 Task: Look for products in the category "Toothpaste" from Burt's Bees only.
Action: Mouse moved to (860, 348)
Screenshot: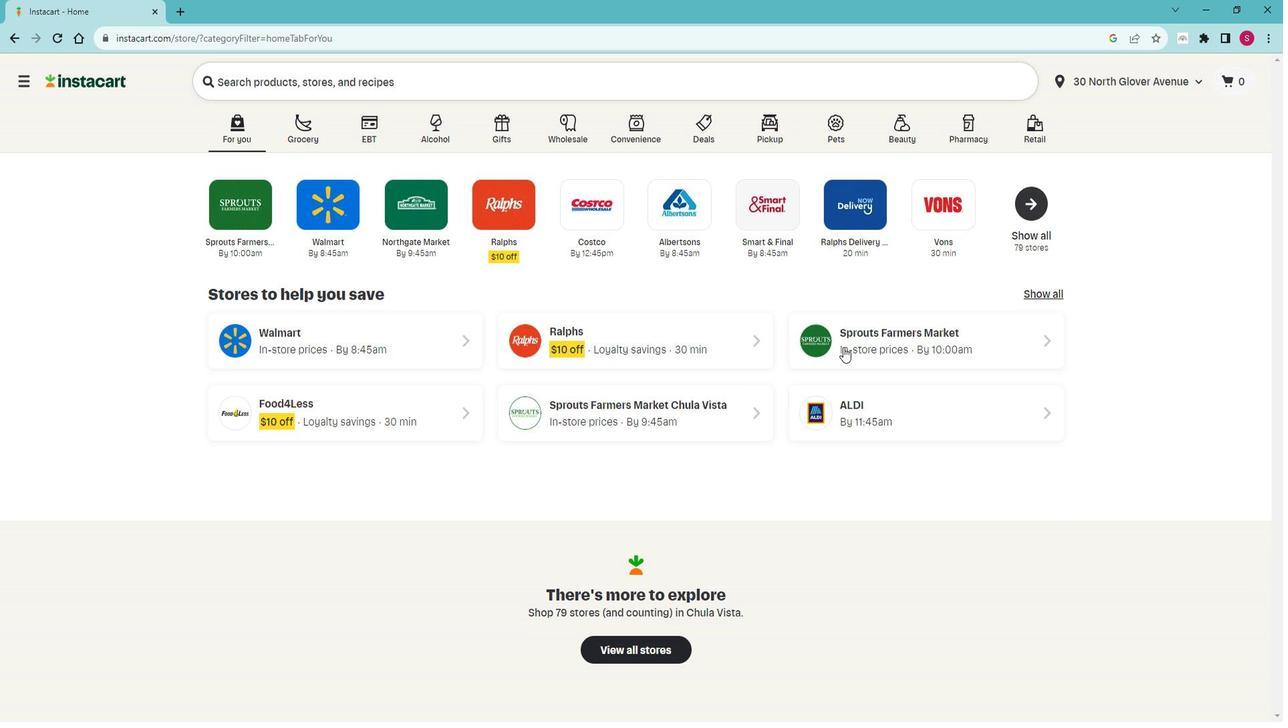 
Action: Mouse pressed left at (860, 348)
Screenshot: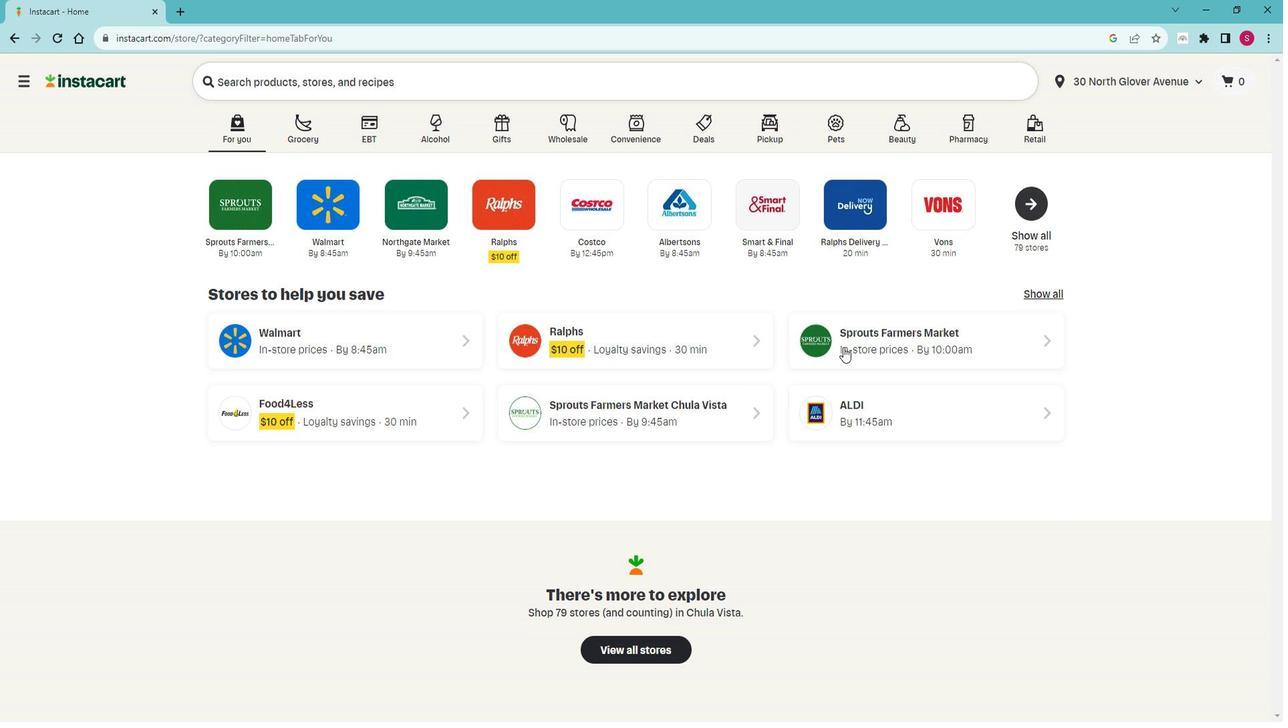 
Action: Mouse moved to (55, 510)
Screenshot: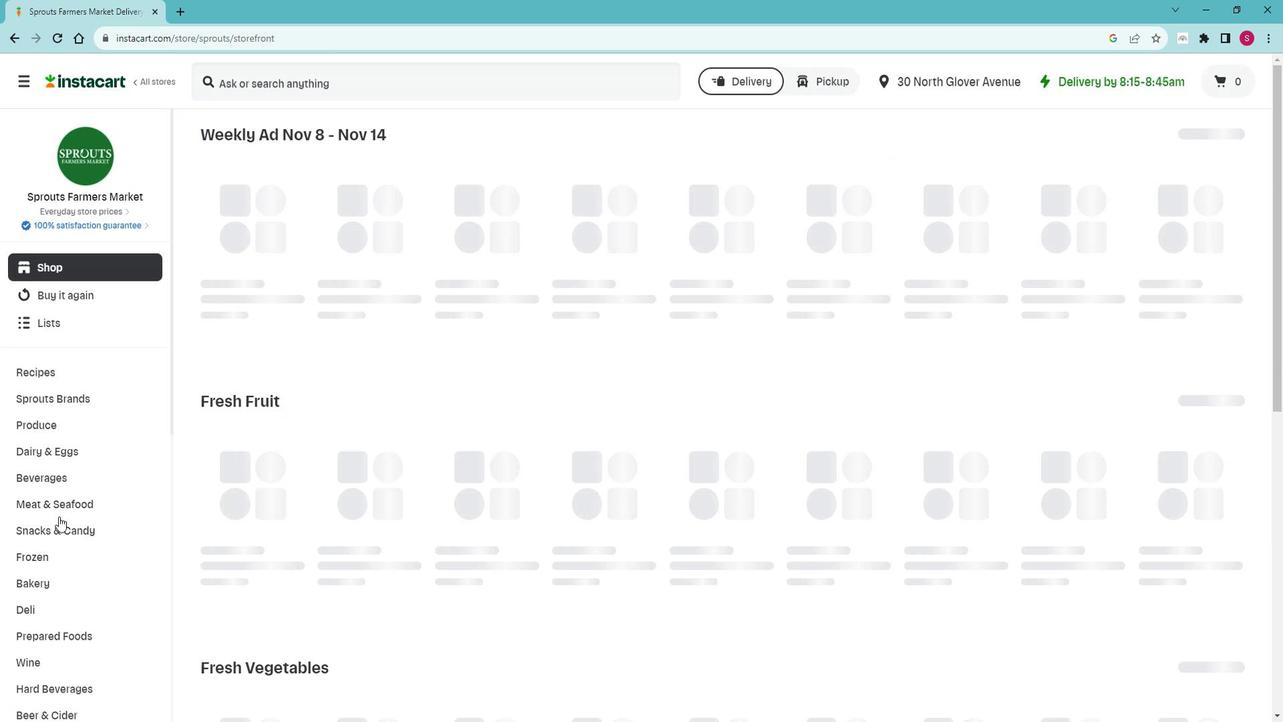 
Action: Mouse scrolled (55, 510) with delta (0, 0)
Screenshot: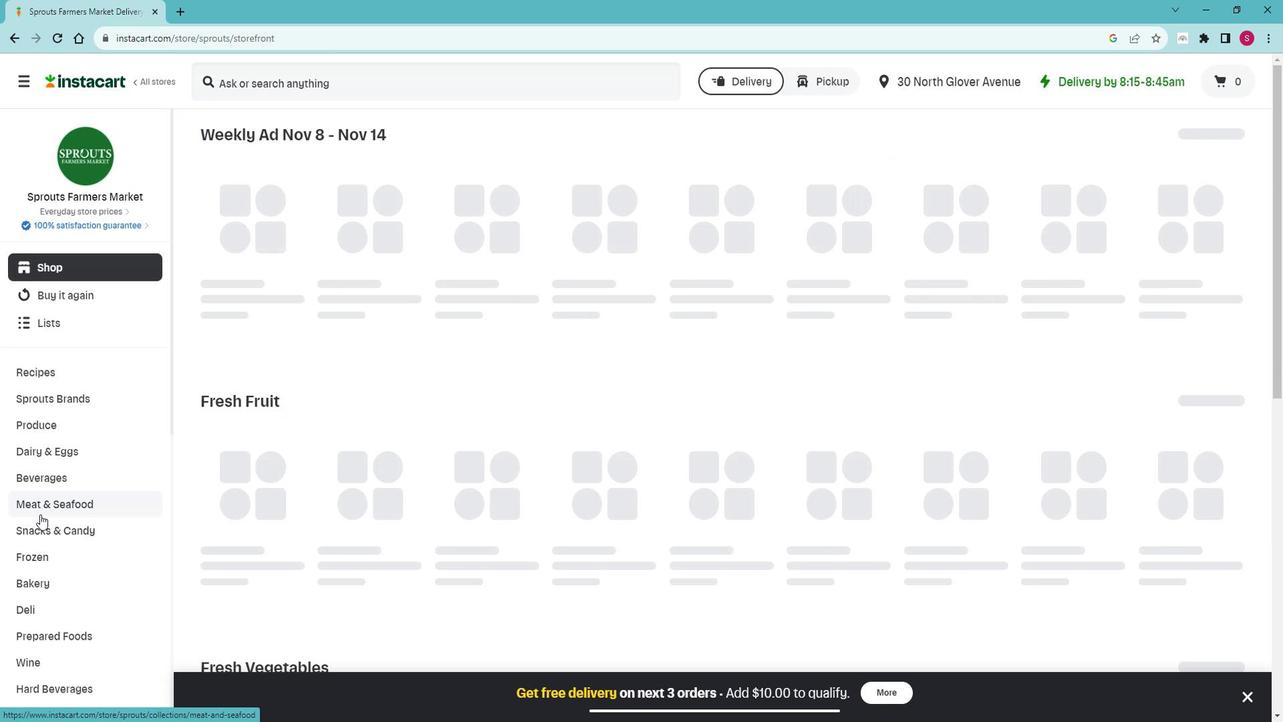 
Action: Mouse moved to (54, 510)
Screenshot: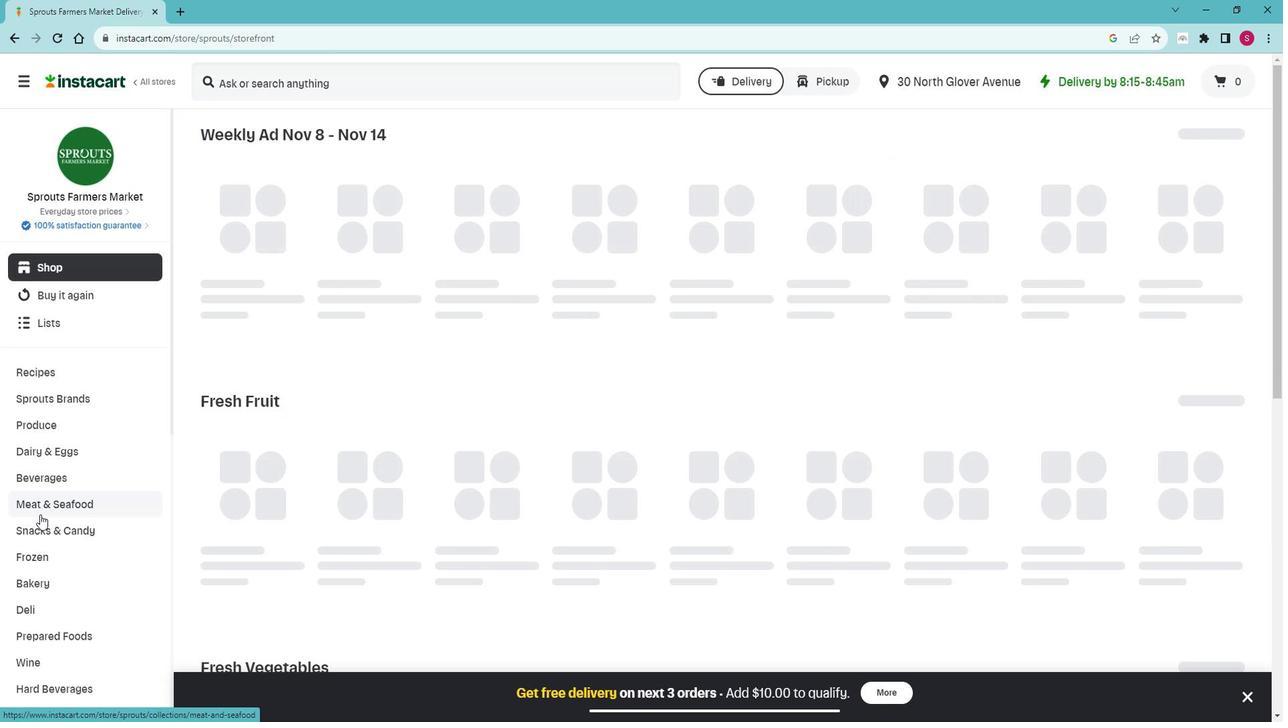 
Action: Mouse scrolled (54, 509) with delta (0, 0)
Screenshot: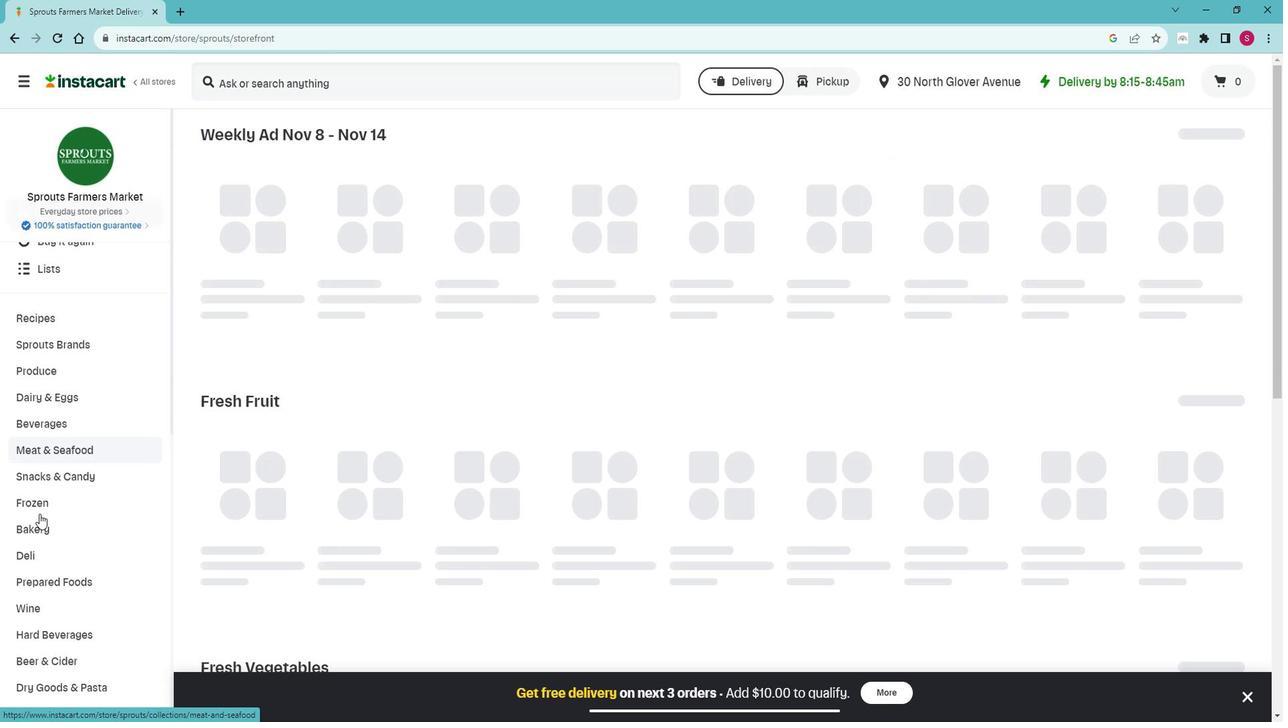 
Action: Mouse moved to (56, 508)
Screenshot: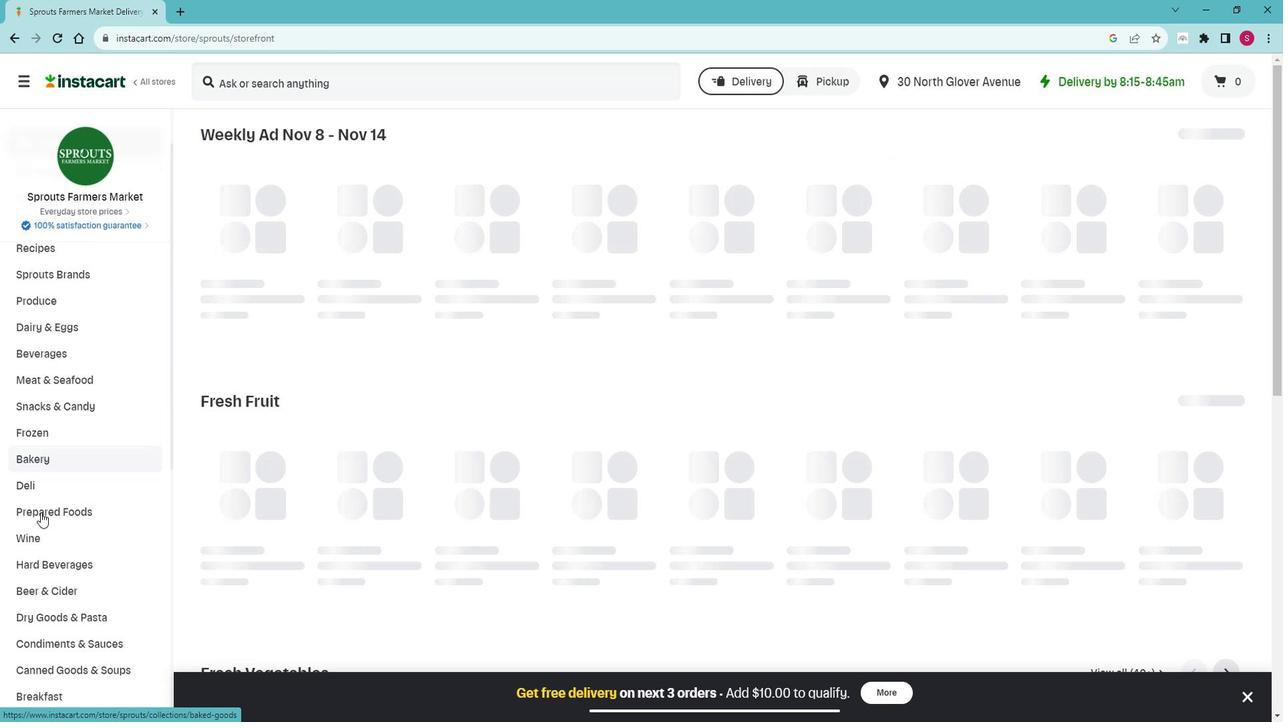 
Action: Mouse scrolled (56, 507) with delta (0, 0)
Screenshot: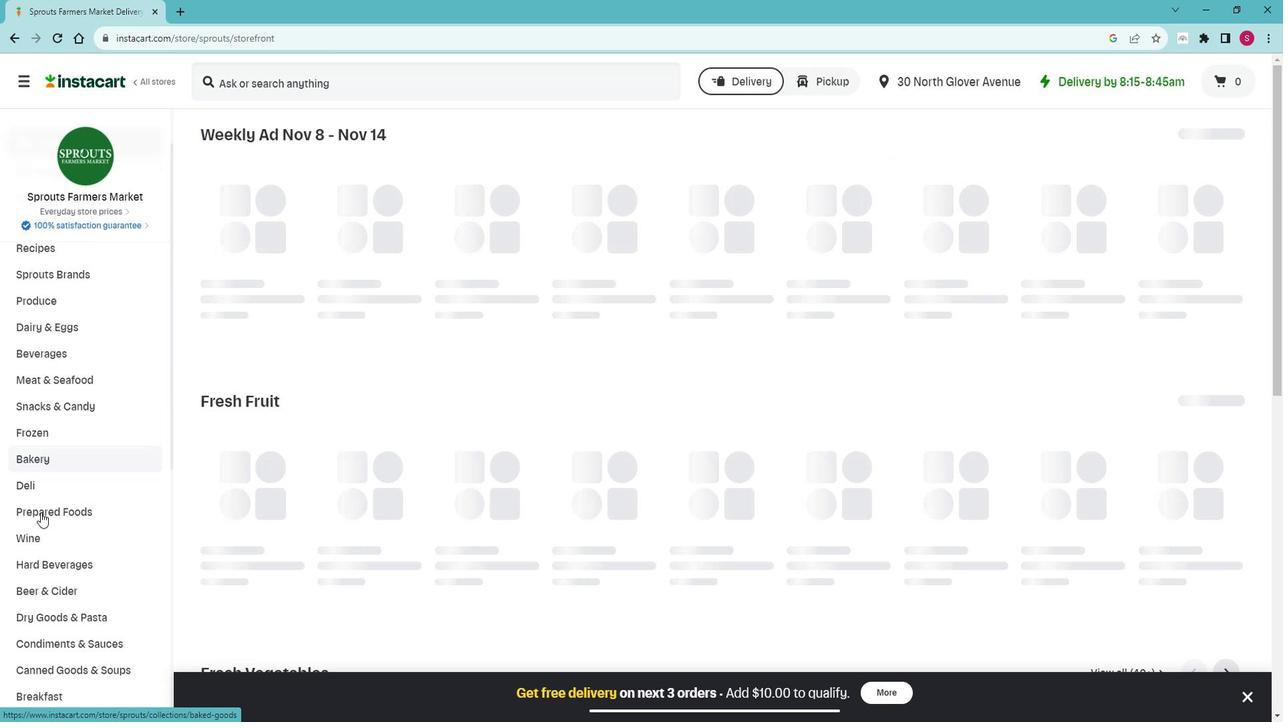 
Action: Mouse moved to (58, 507)
Screenshot: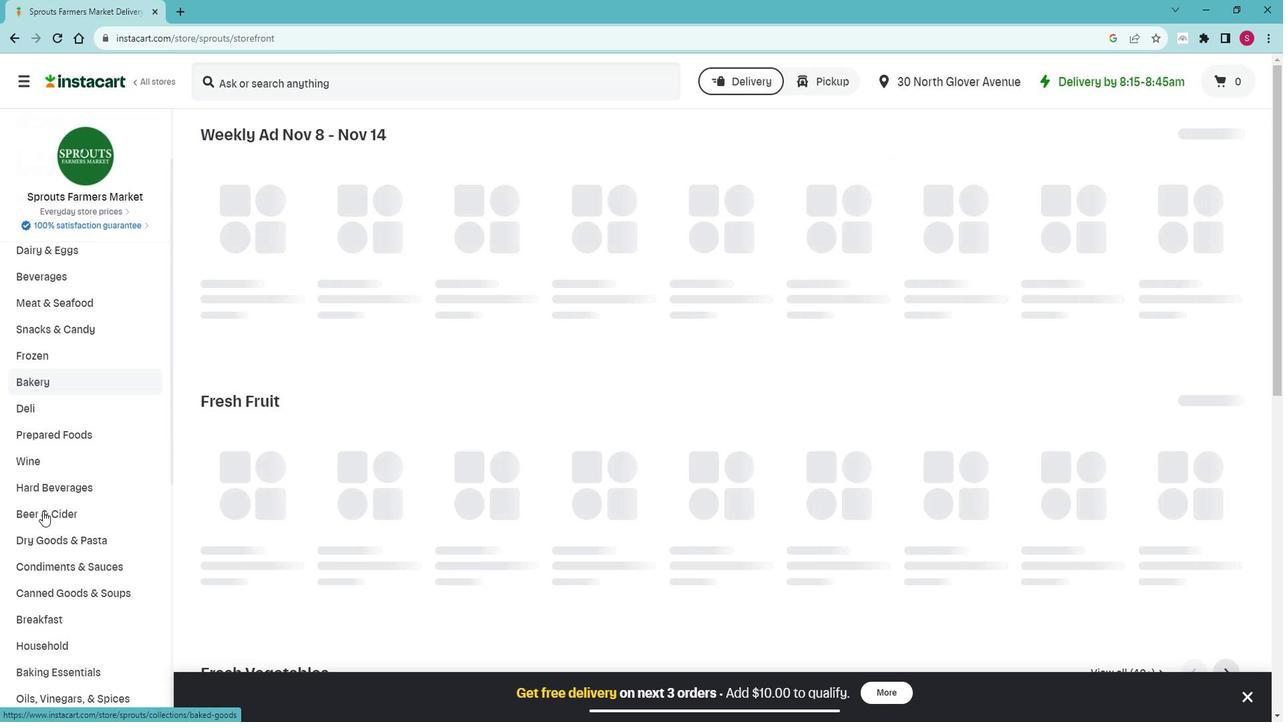 
Action: Mouse scrolled (58, 506) with delta (0, 0)
Screenshot: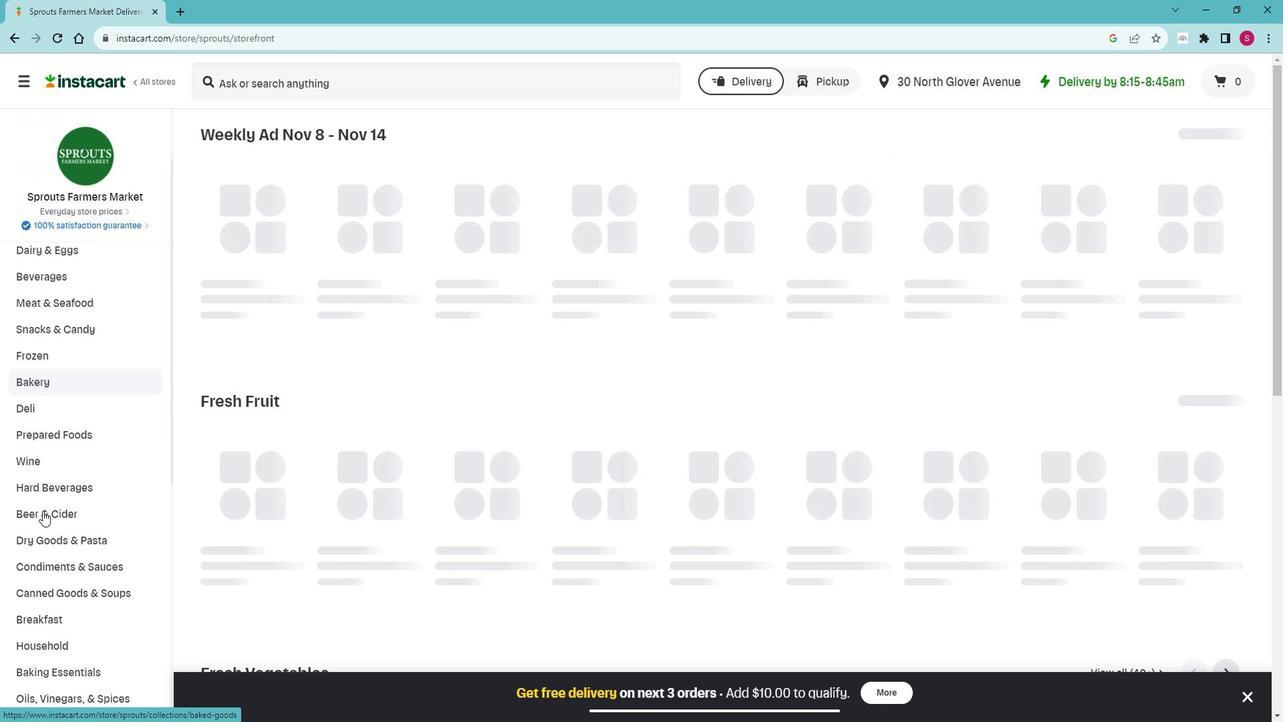 
Action: Mouse moved to (60, 506)
Screenshot: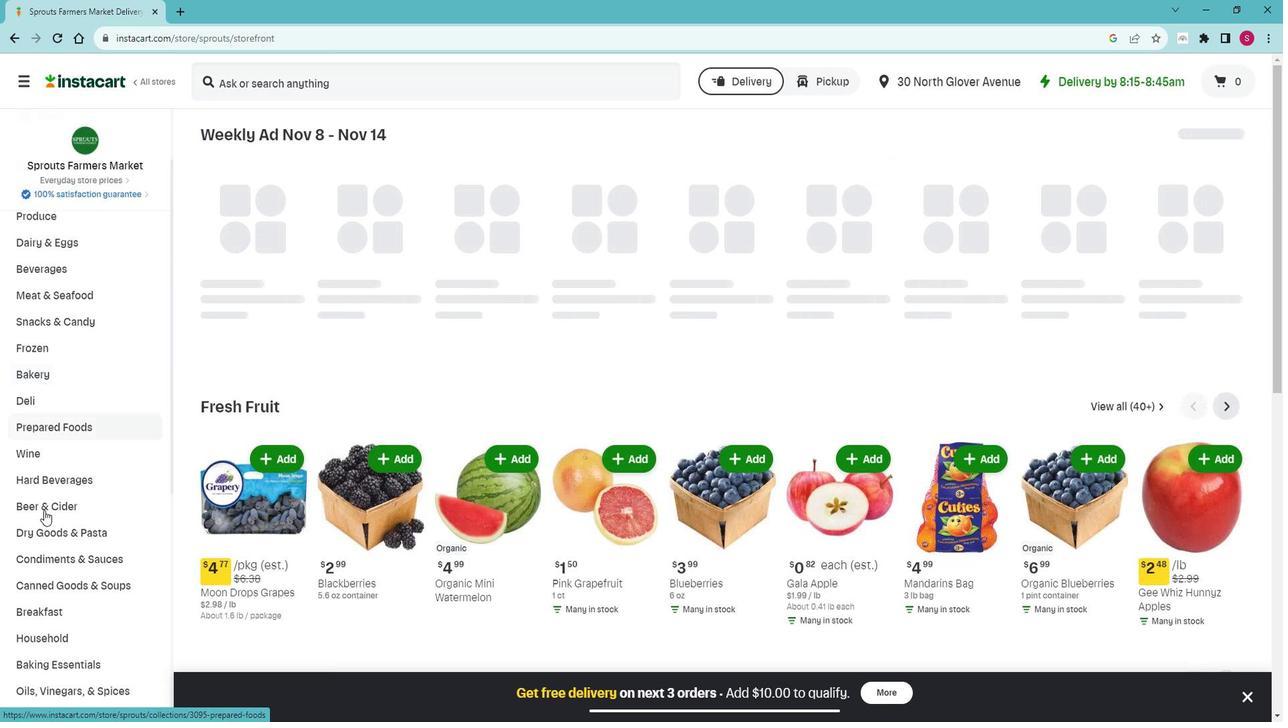 
Action: Mouse scrolled (60, 505) with delta (0, 0)
Screenshot: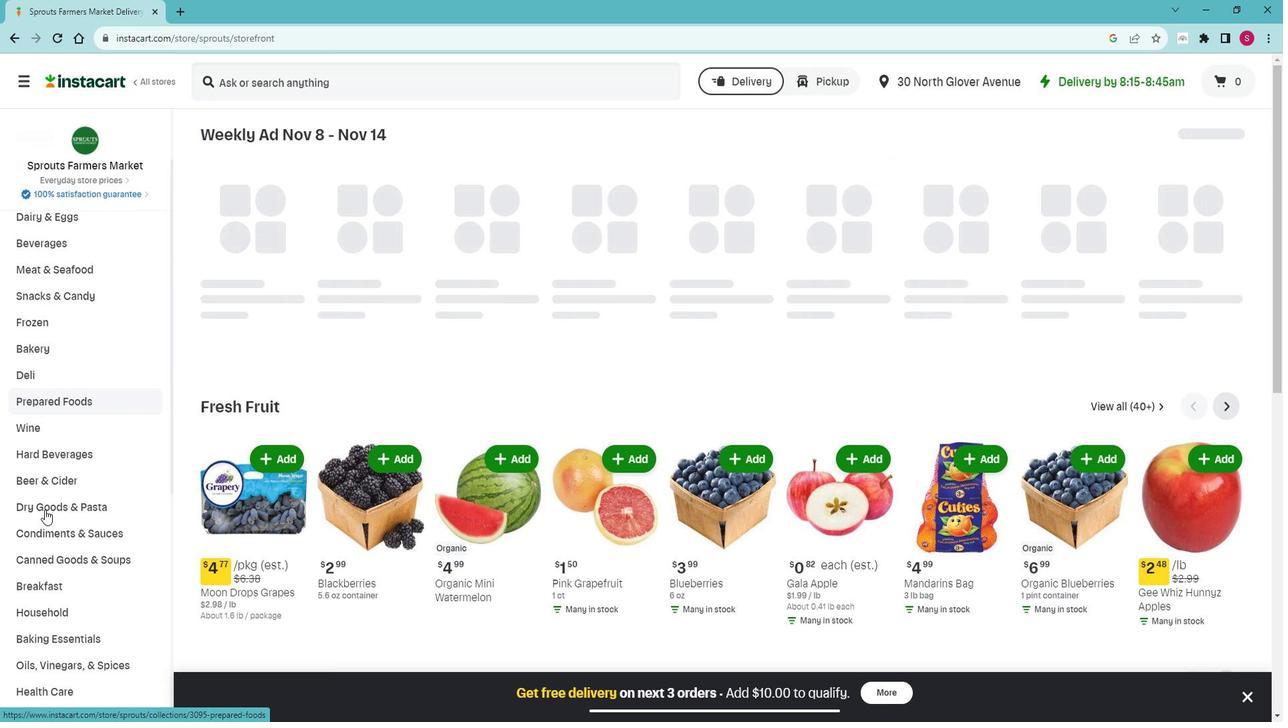 
Action: Mouse moved to (61, 506)
Screenshot: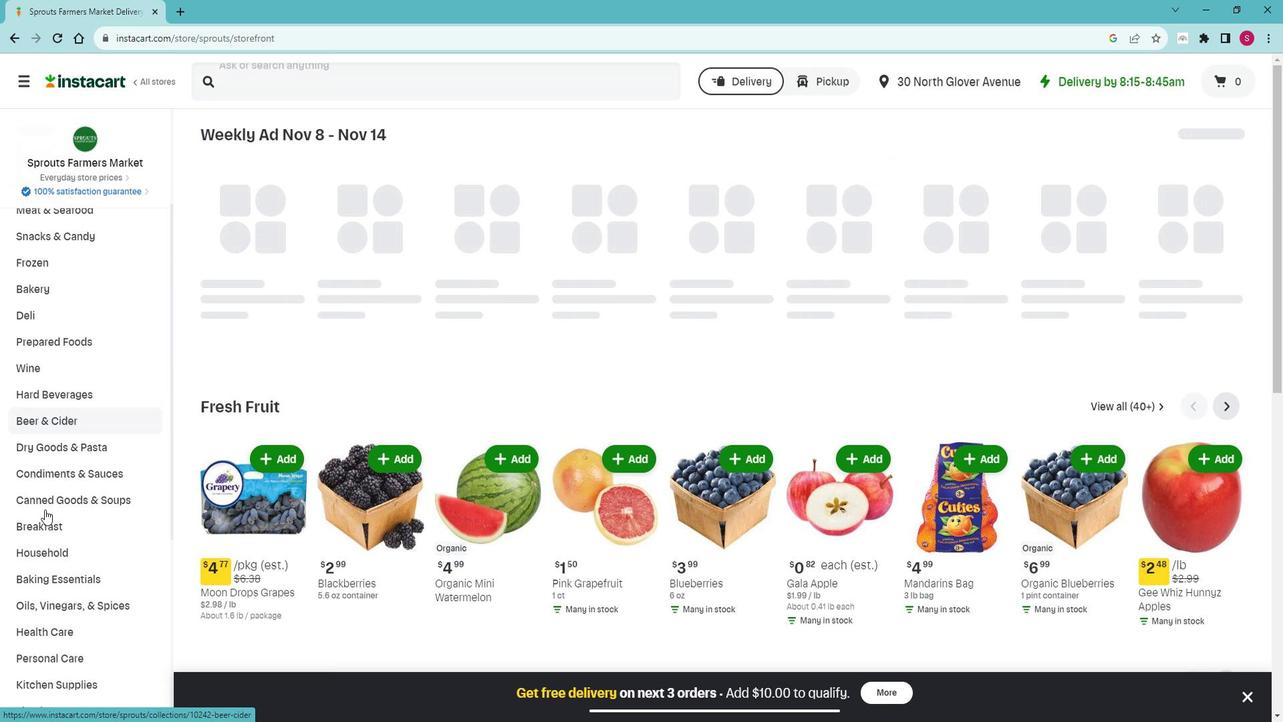 
Action: Mouse scrolled (61, 505) with delta (0, 0)
Screenshot: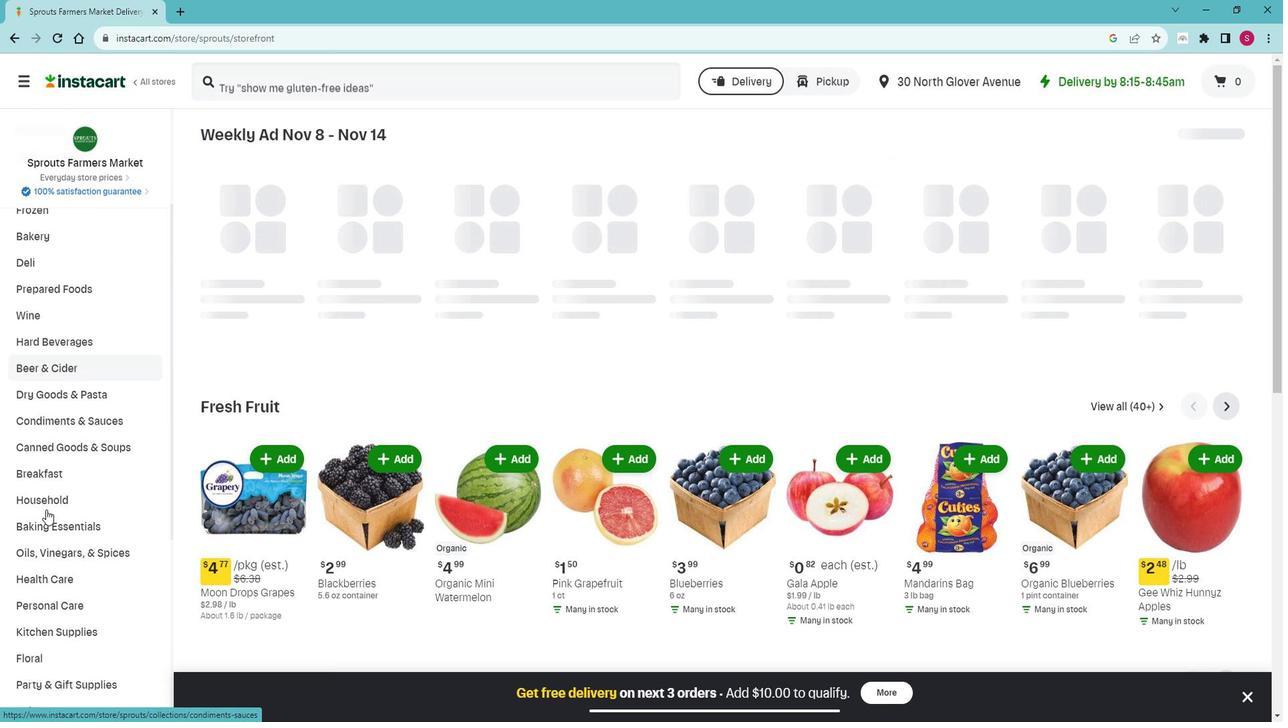 
Action: Mouse moved to (74, 530)
Screenshot: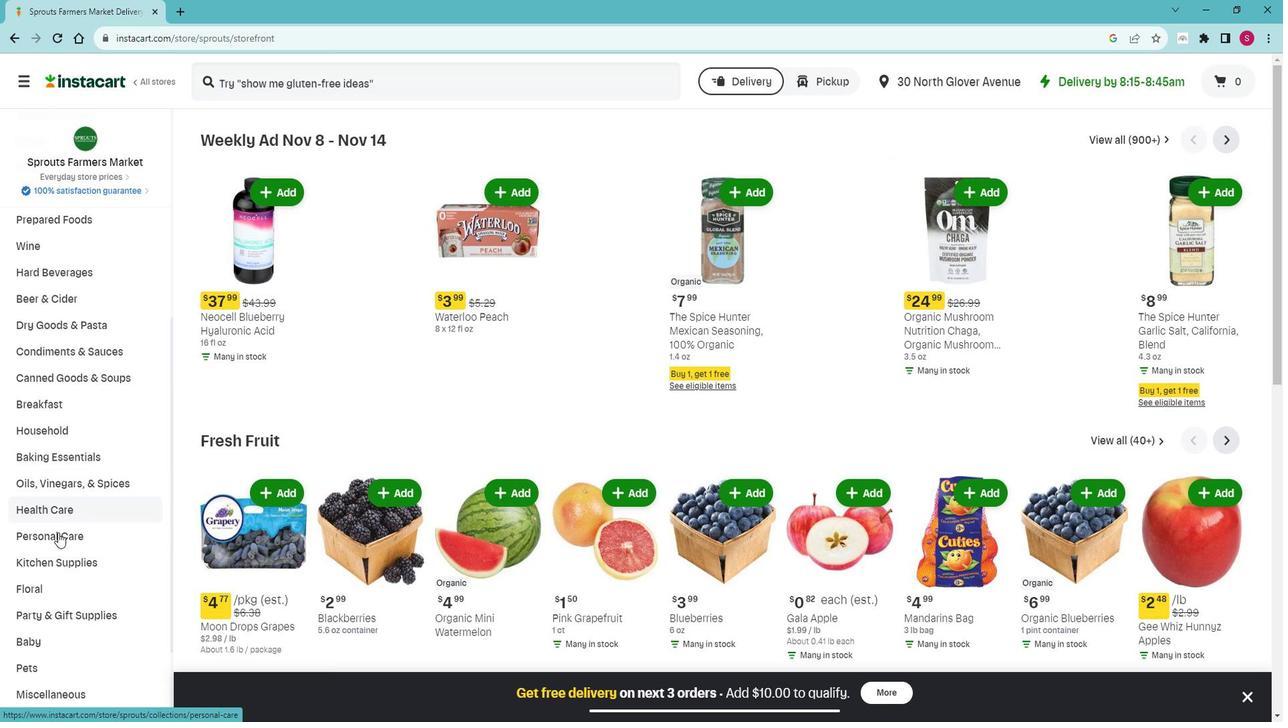 
Action: Mouse pressed left at (74, 530)
Screenshot: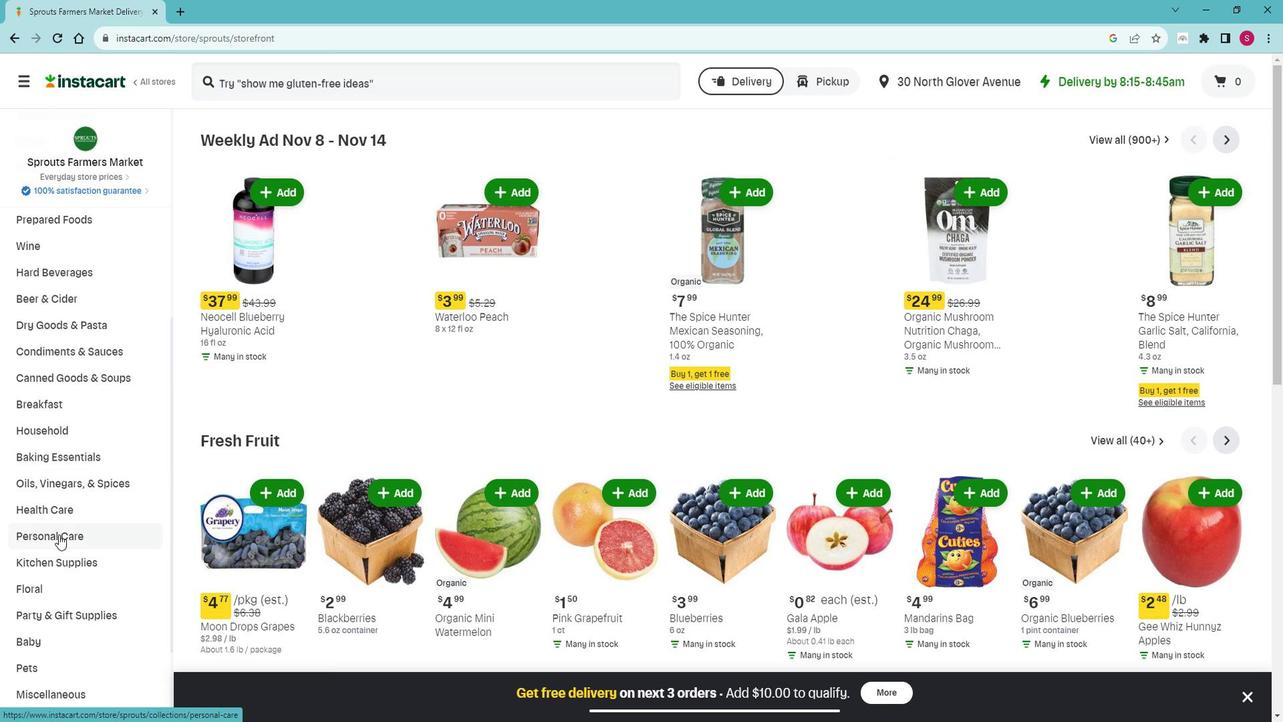 
Action: Mouse moved to (78, 575)
Screenshot: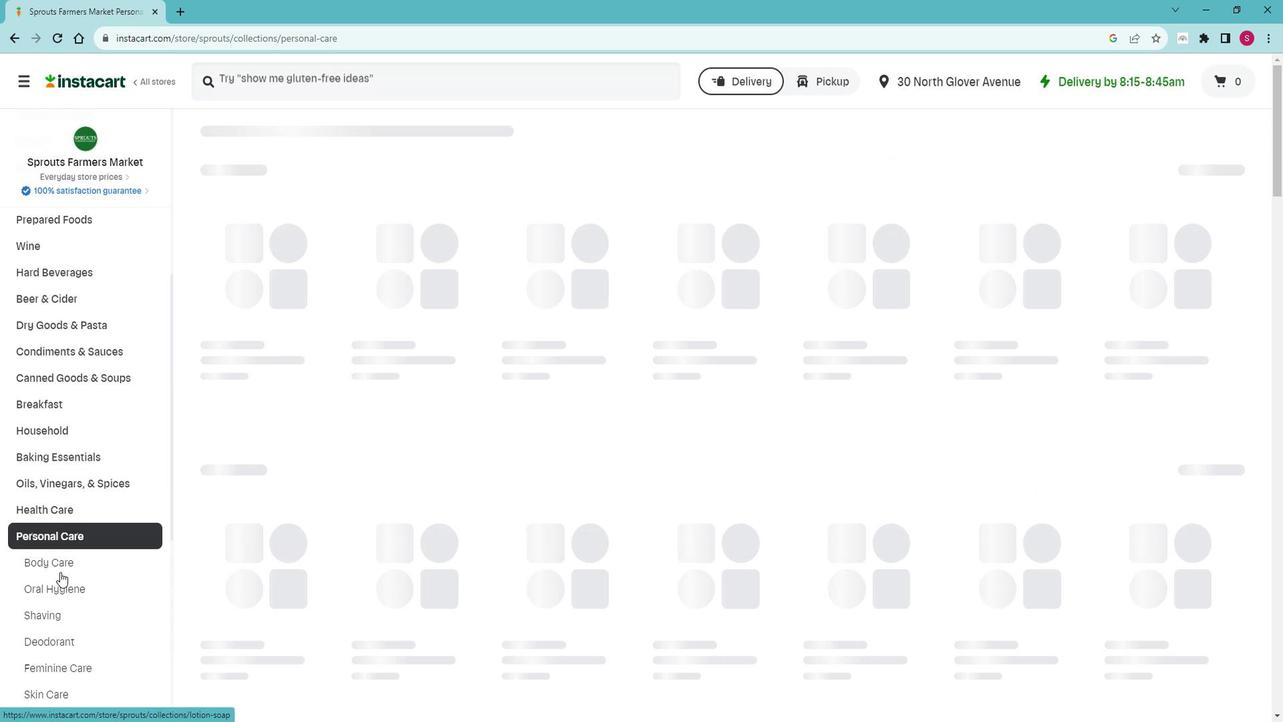 
Action: Mouse pressed left at (78, 575)
Screenshot: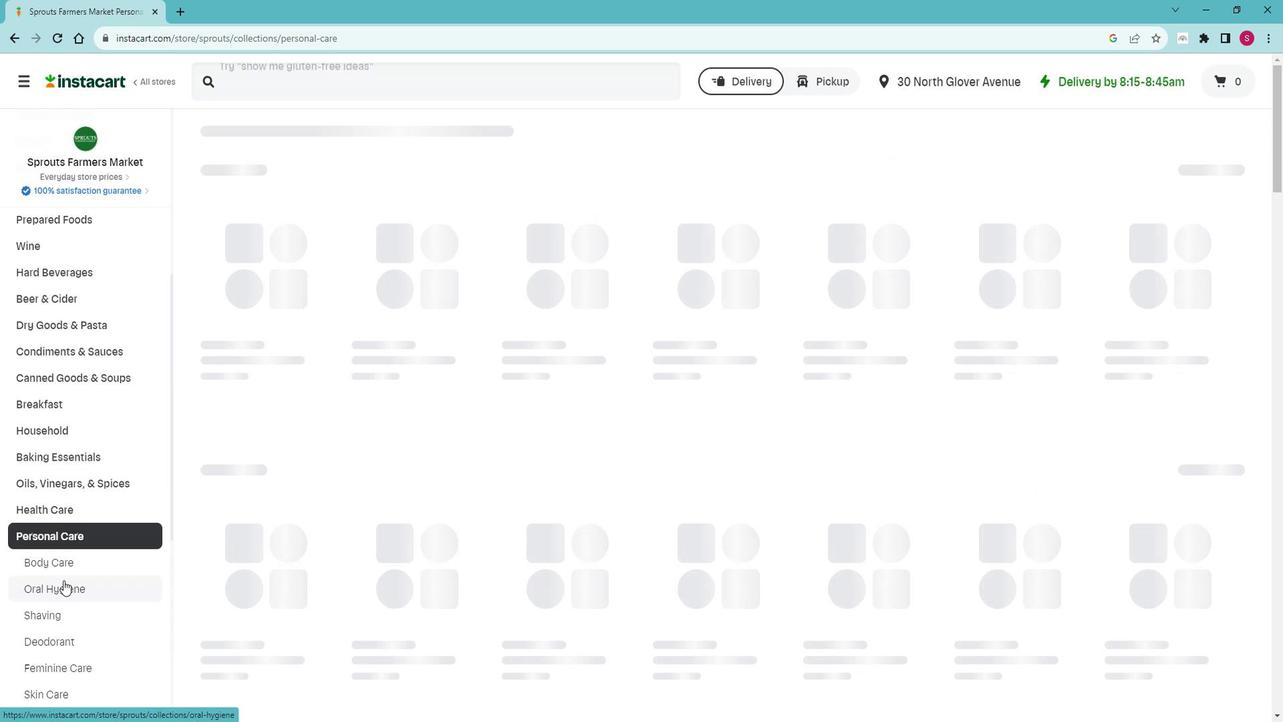 
Action: Mouse moved to (388, 199)
Screenshot: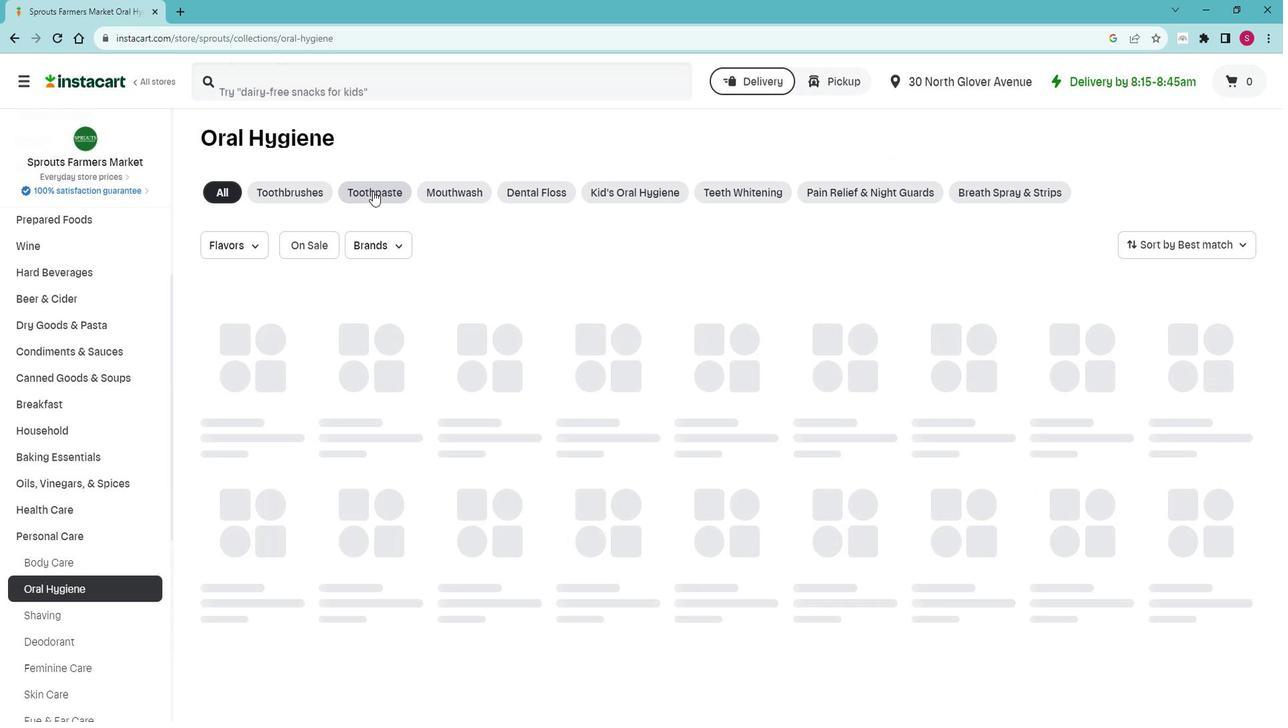 
Action: Mouse pressed left at (388, 199)
Screenshot: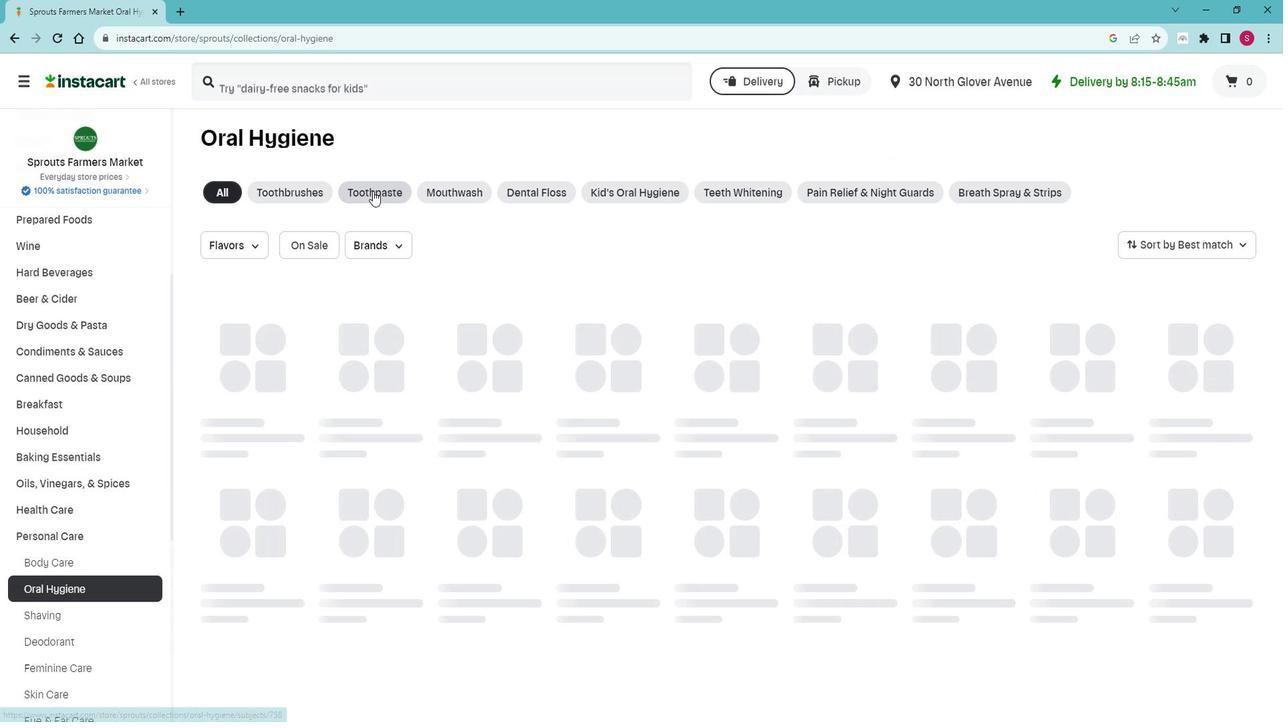 
Action: Mouse moved to (412, 246)
Screenshot: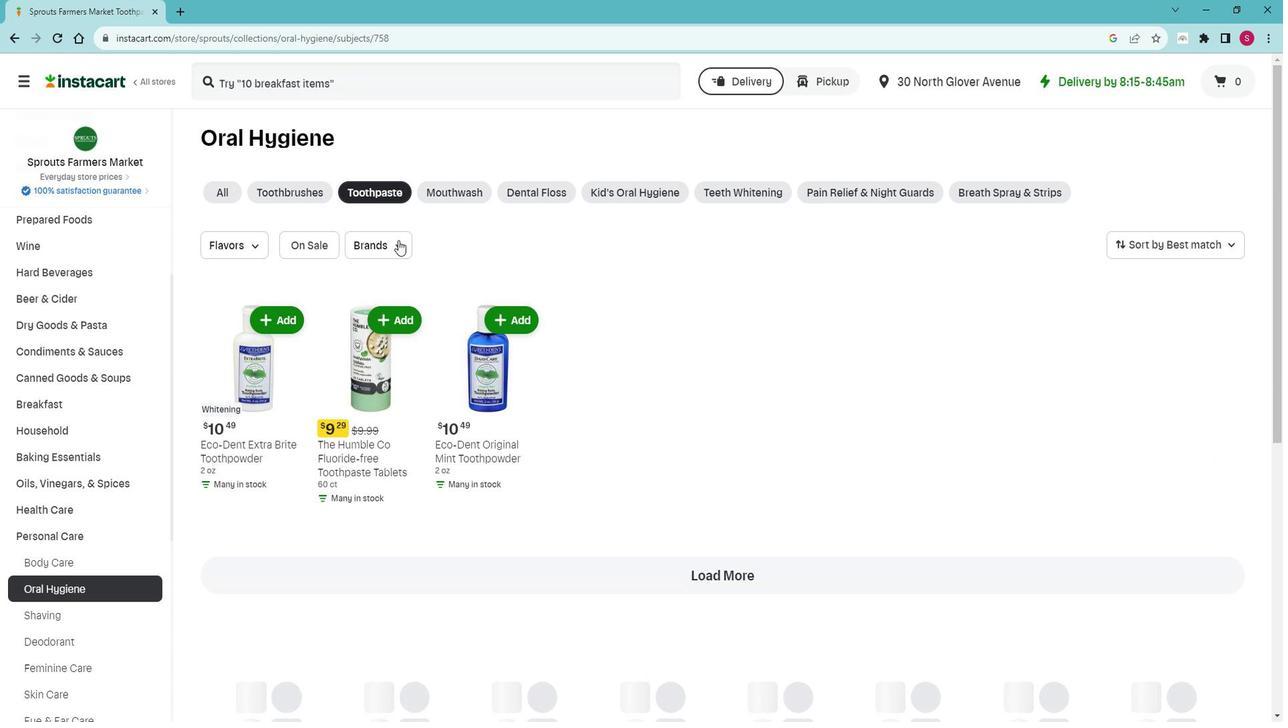 
Action: Mouse pressed left at (412, 246)
Screenshot: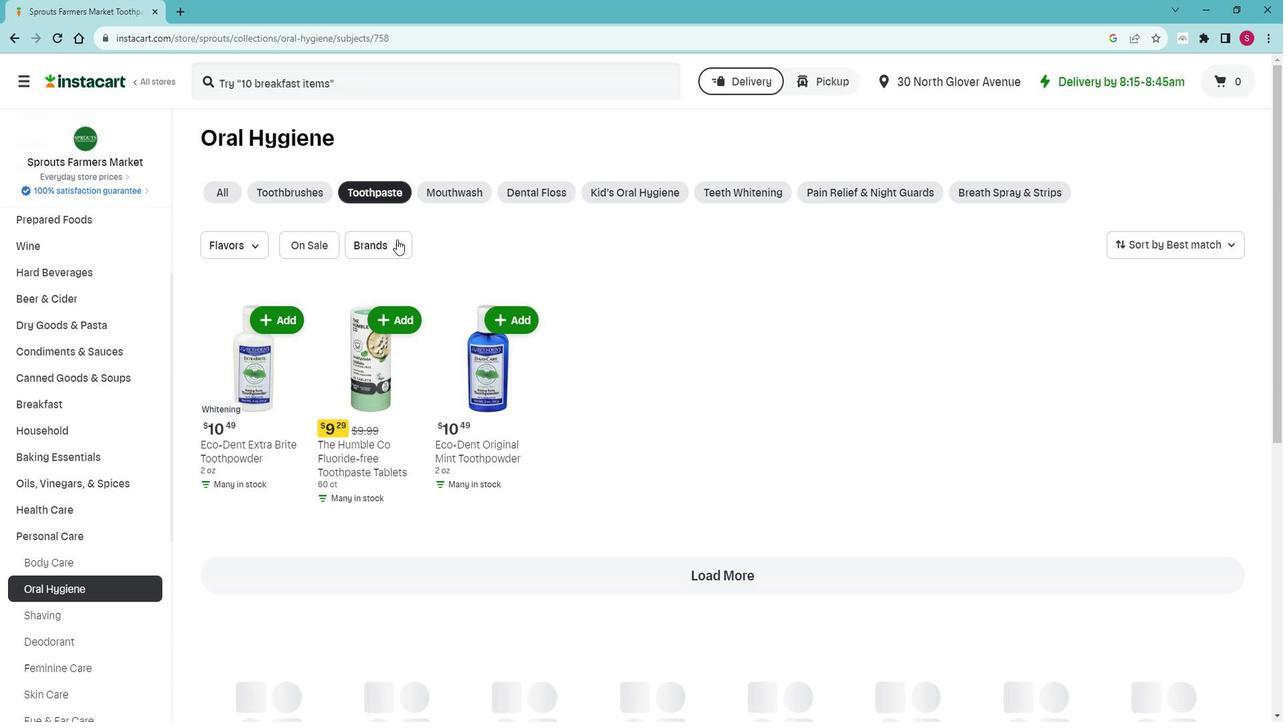 
Action: Mouse moved to (433, 324)
Screenshot: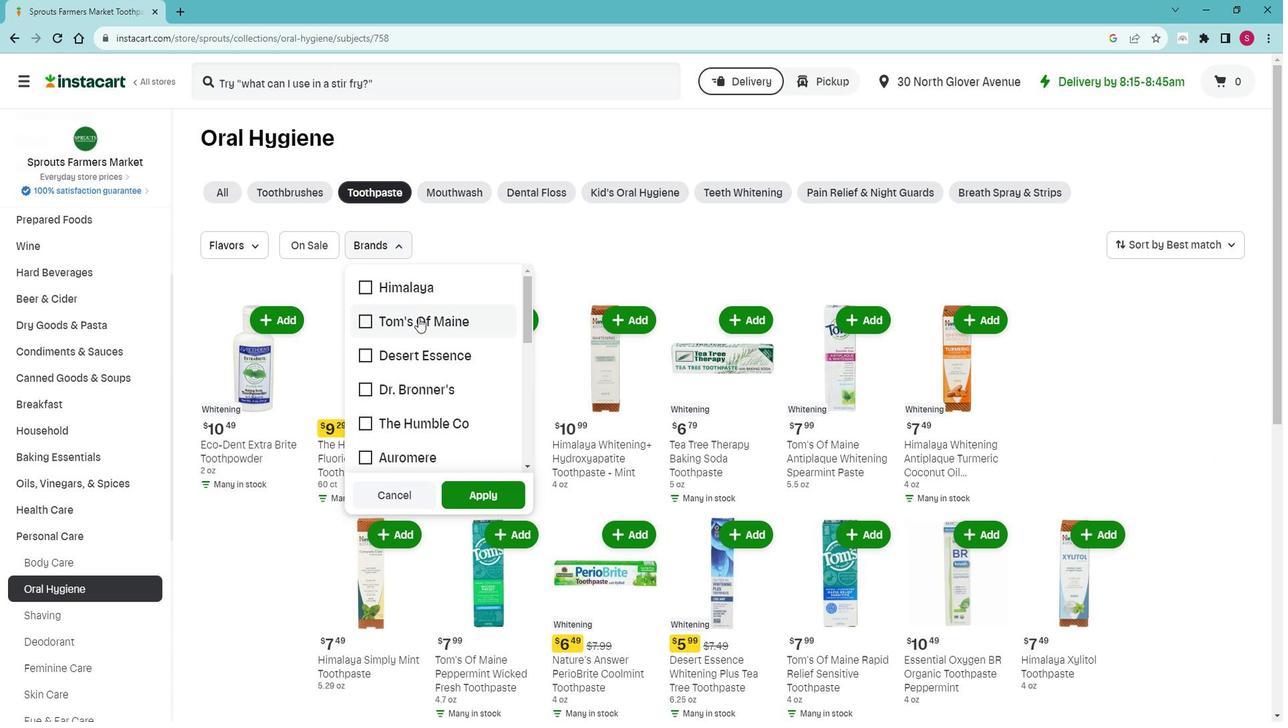 
Action: Mouse scrolled (433, 324) with delta (0, 0)
Screenshot: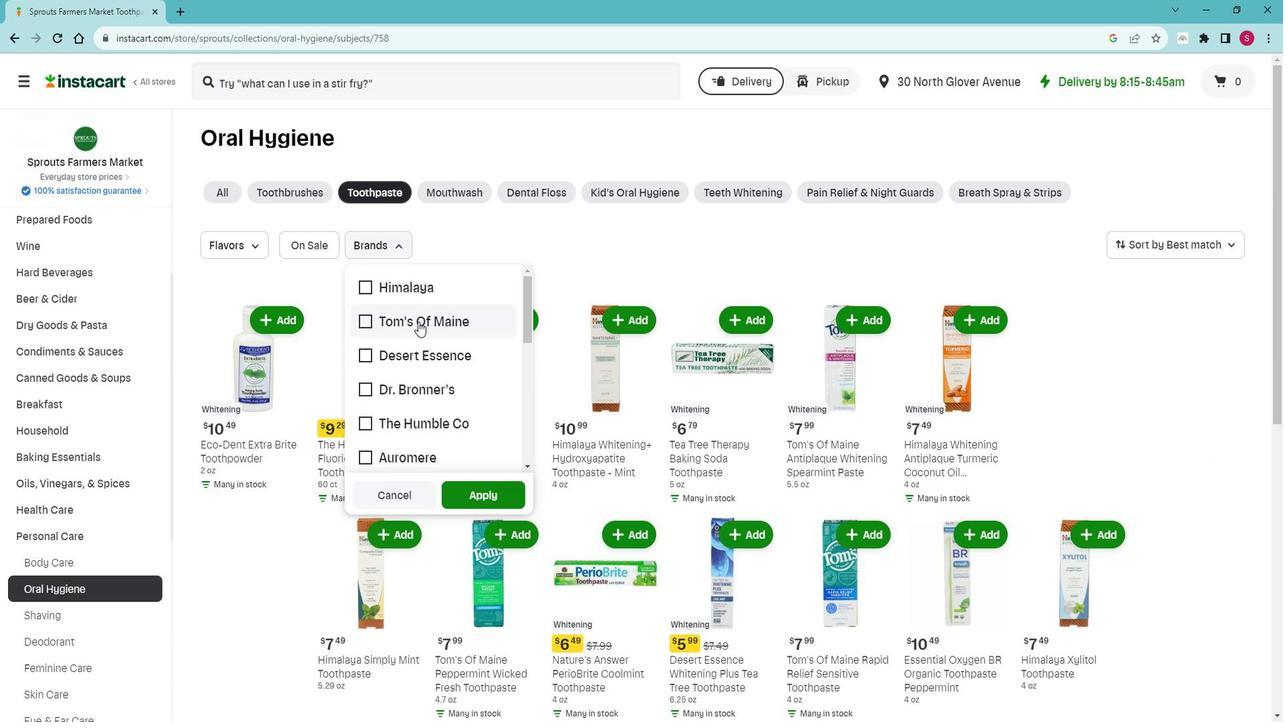 
Action: Mouse scrolled (433, 324) with delta (0, 0)
Screenshot: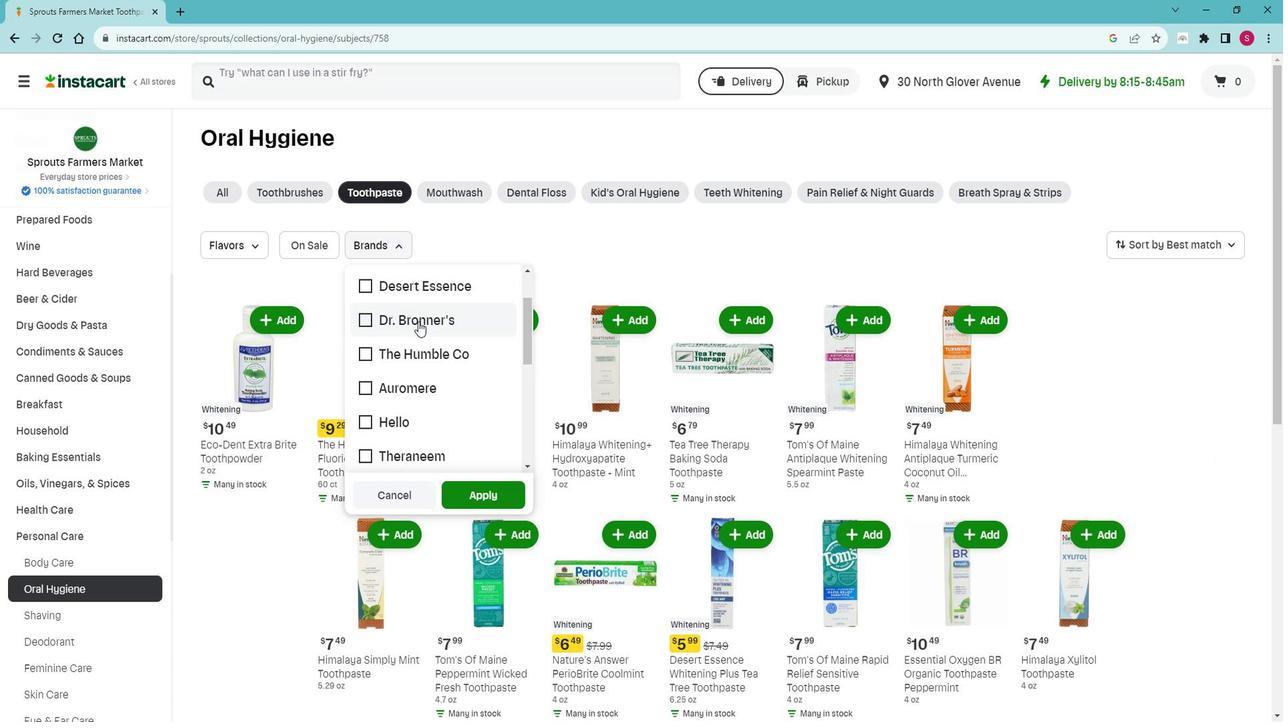 
Action: Mouse scrolled (433, 324) with delta (0, 0)
Screenshot: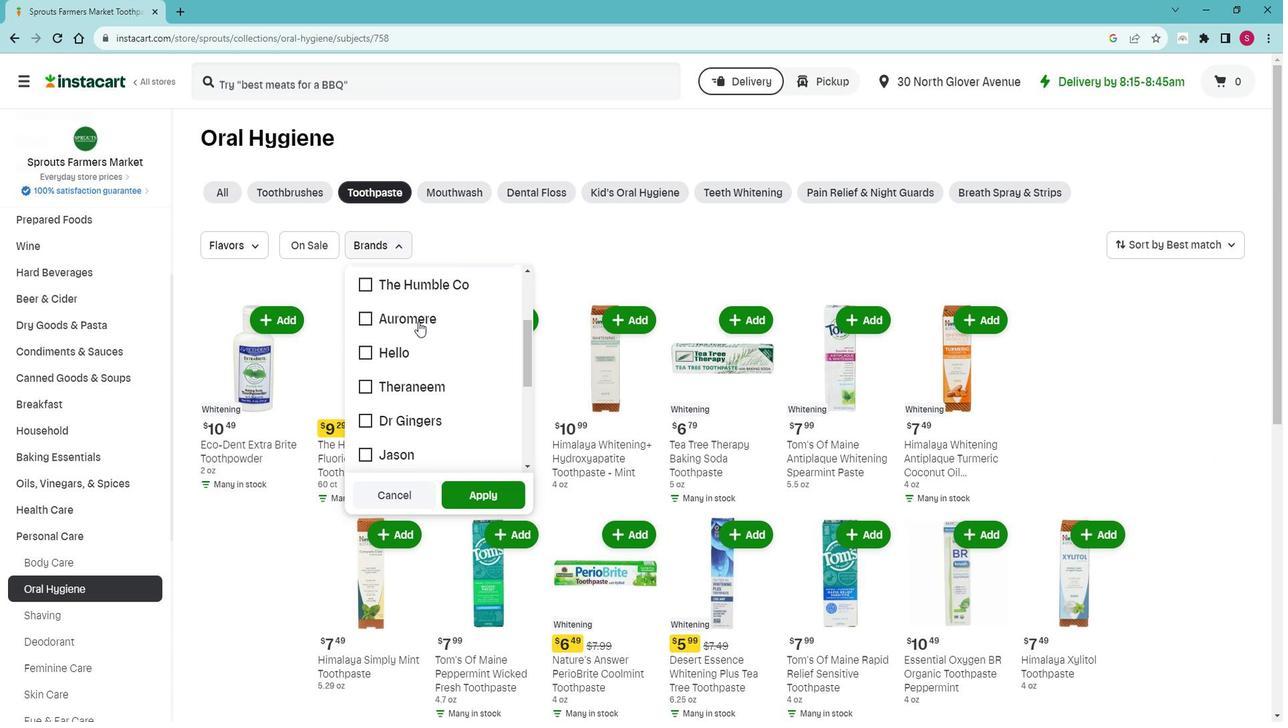 
Action: Mouse scrolled (433, 324) with delta (0, 0)
Screenshot: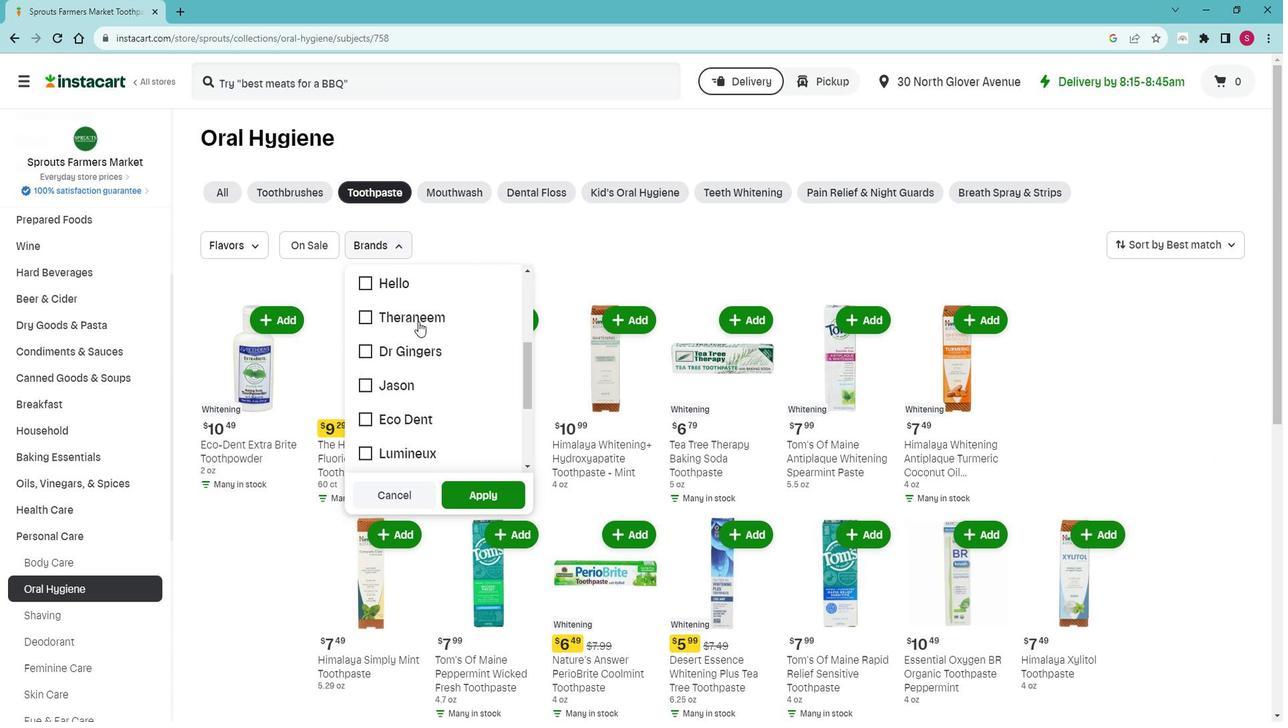 
Action: Mouse scrolled (433, 324) with delta (0, 0)
Screenshot: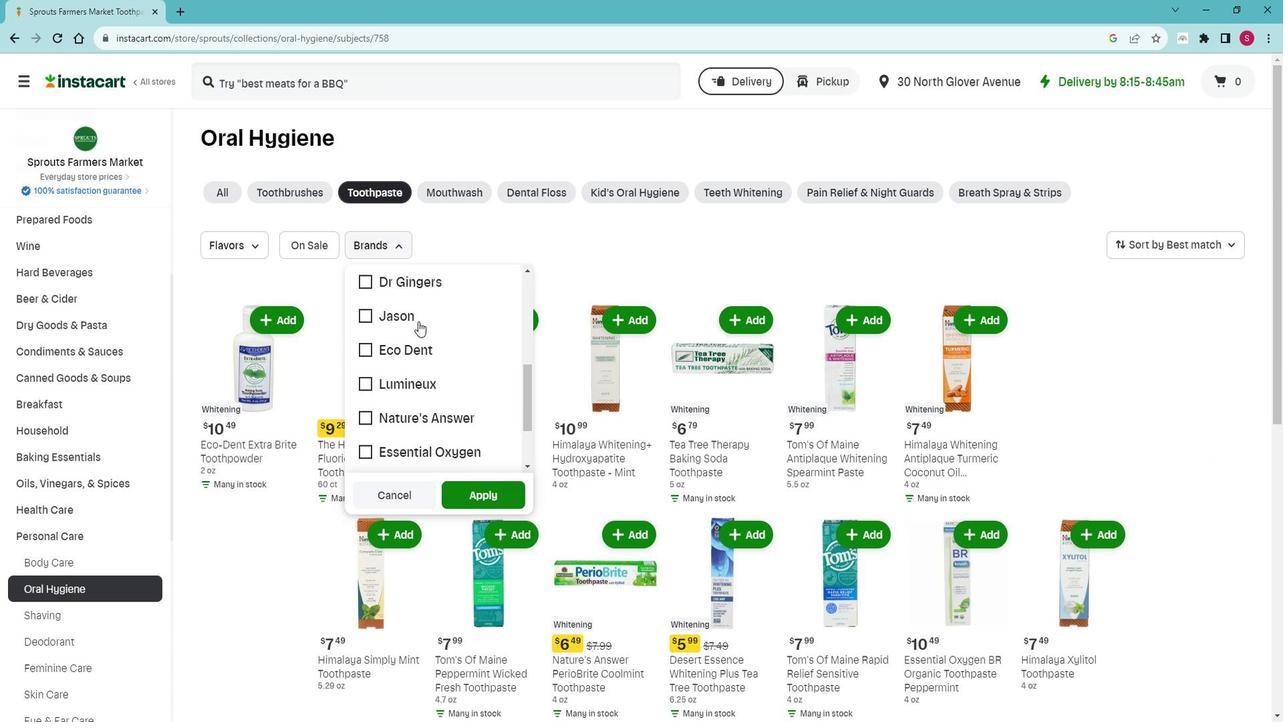 
Action: Mouse scrolled (433, 324) with delta (0, 0)
Screenshot: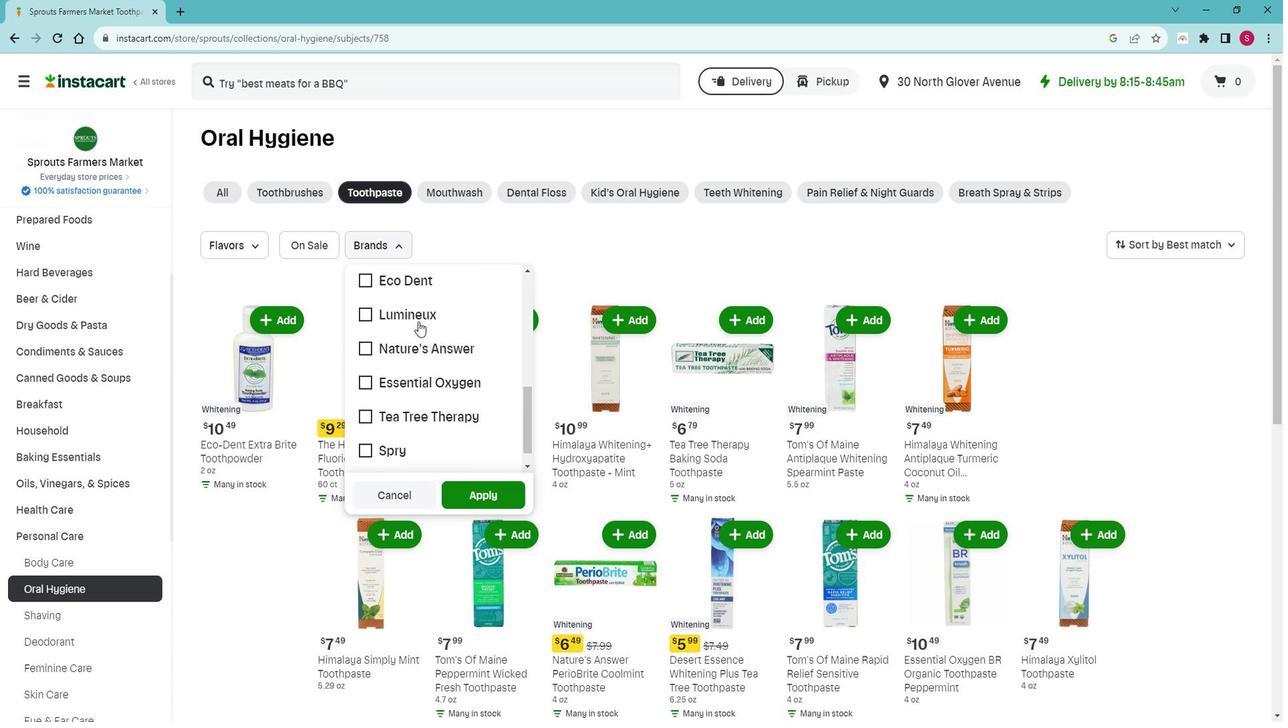 
Action: Mouse scrolled (433, 324) with delta (0, 0)
Screenshot: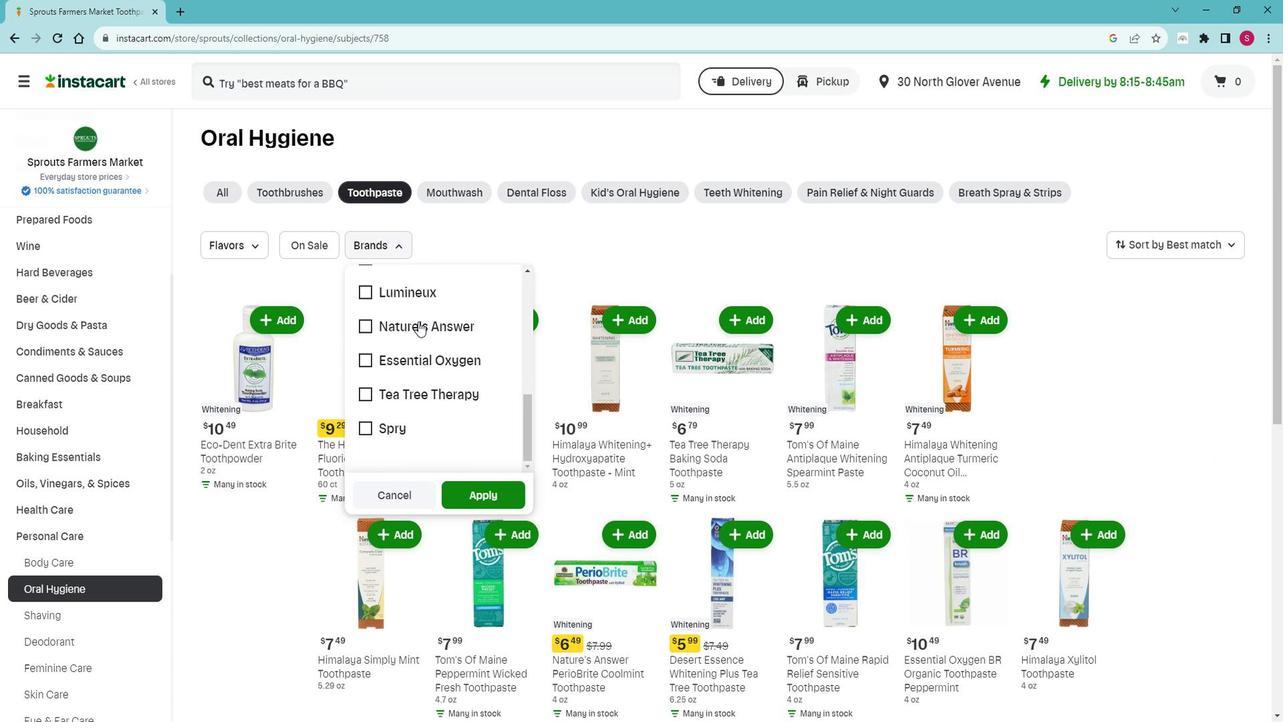 
Action: Mouse scrolled (433, 325) with delta (0, 0)
Screenshot: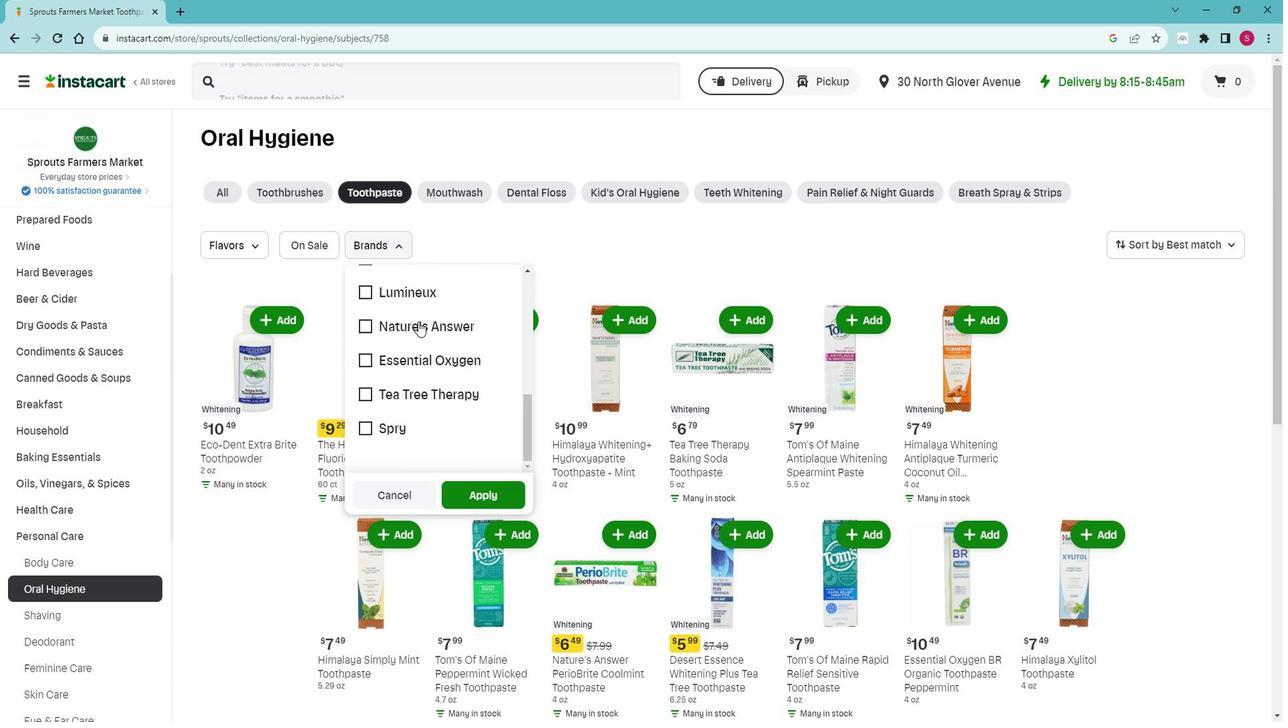 
Action: Mouse scrolled (433, 325) with delta (0, 0)
Screenshot: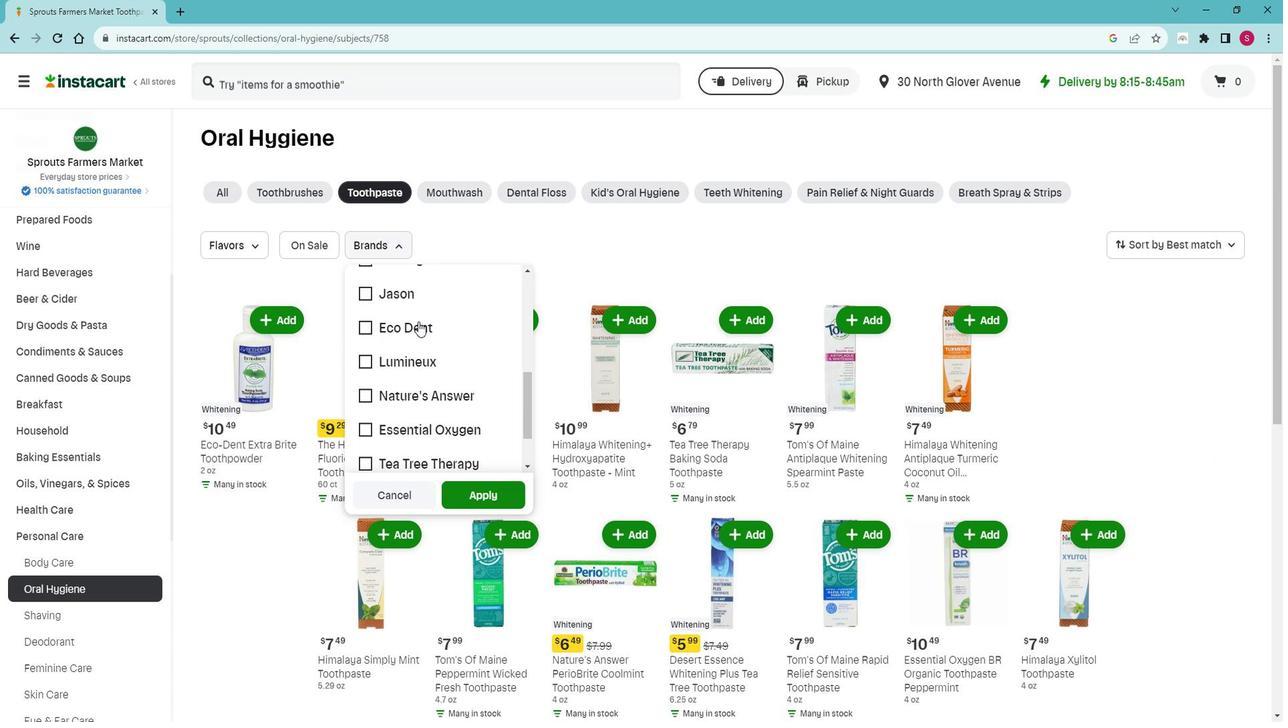 
Action: Mouse scrolled (433, 325) with delta (0, 0)
Screenshot: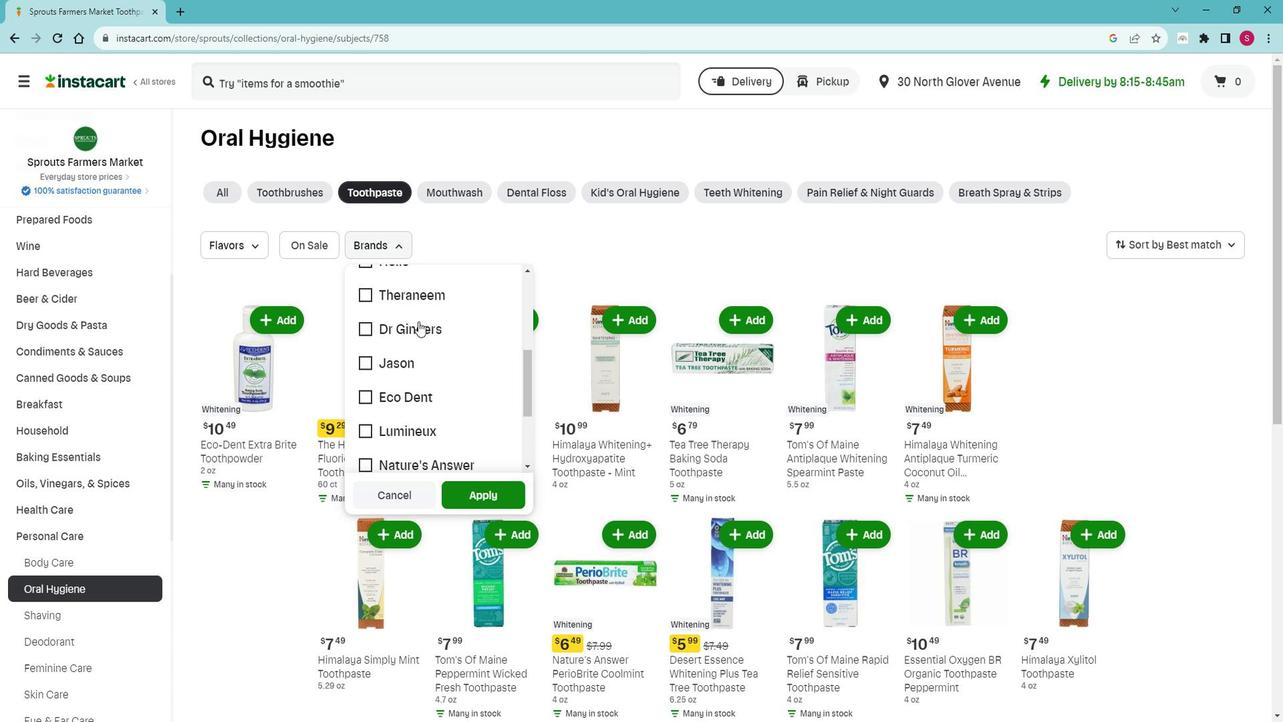 
Action: Mouse scrolled (433, 325) with delta (0, 0)
Screenshot: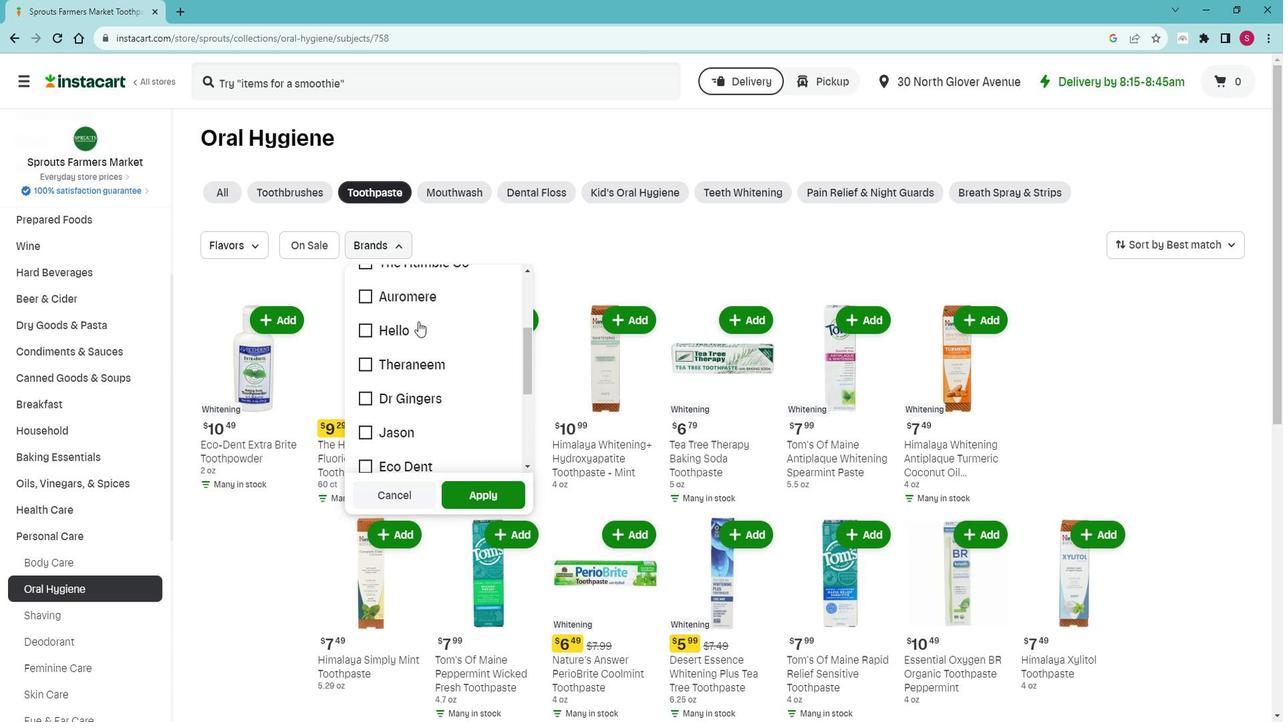
Action: Mouse scrolled (433, 325) with delta (0, 0)
Screenshot: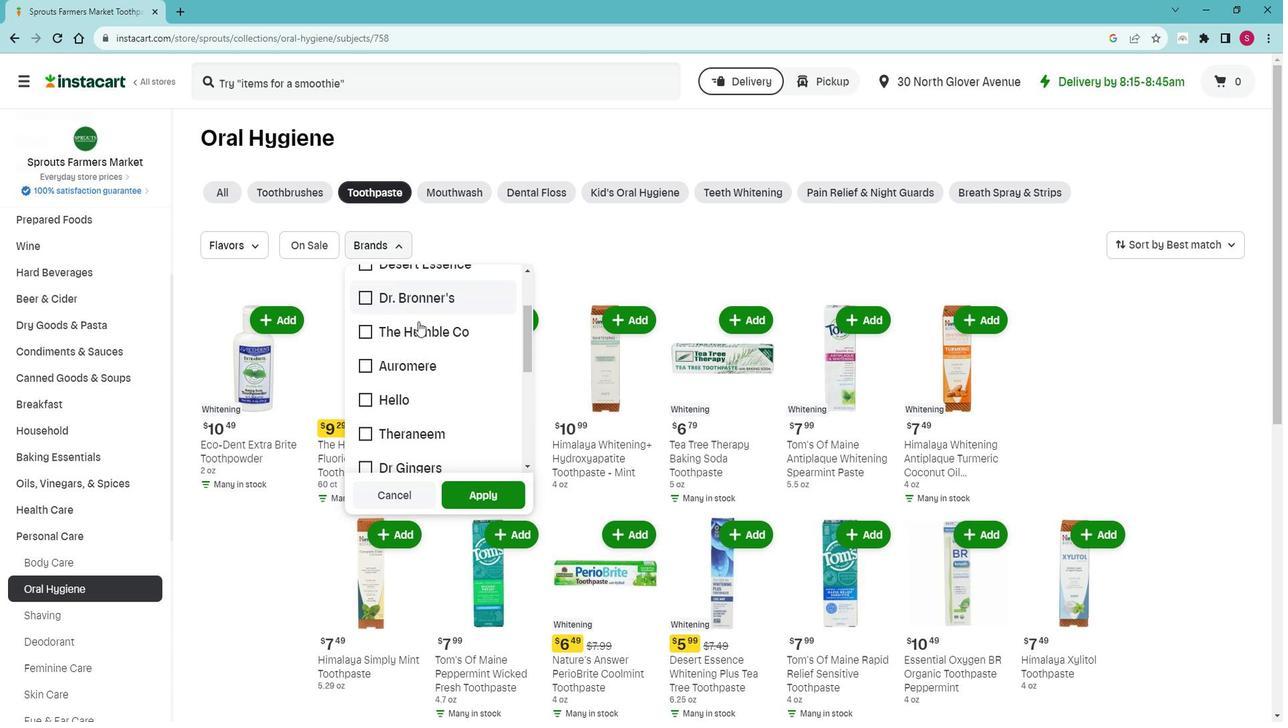 
Action: Mouse scrolled (433, 325) with delta (0, 0)
Screenshot: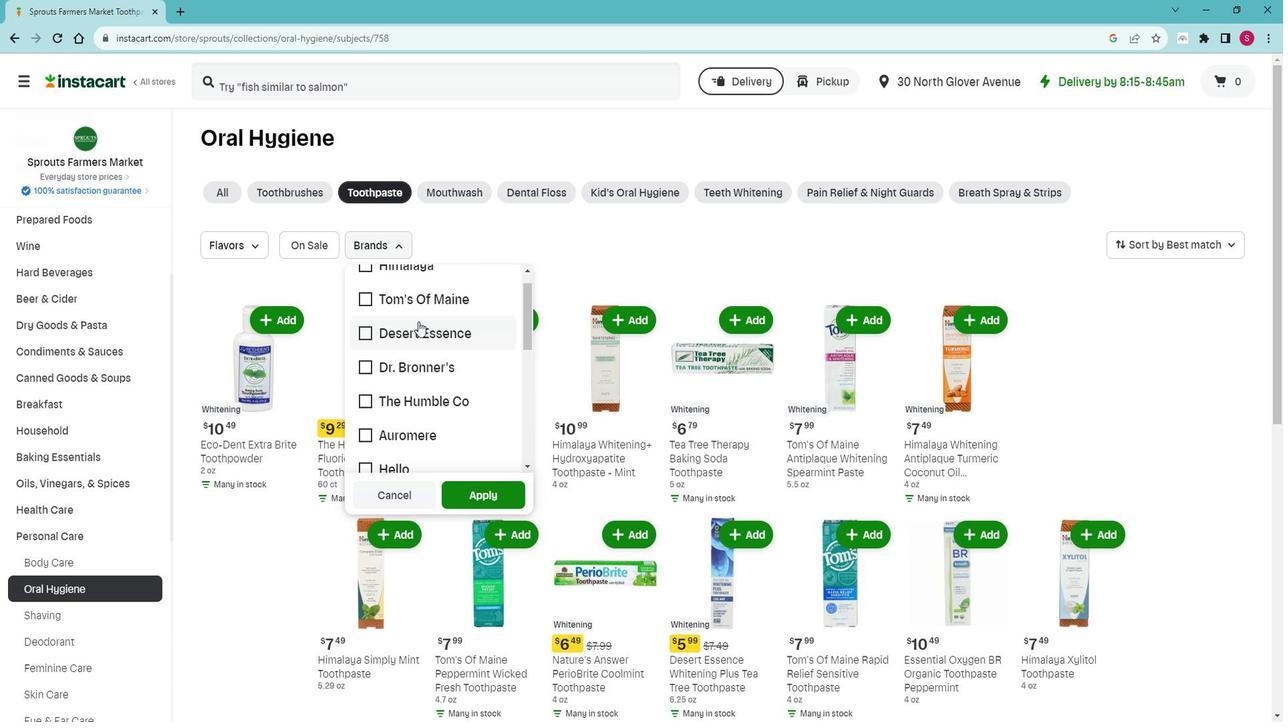 
Action: Mouse scrolled (433, 325) with delta (0, 0)
Screenshot: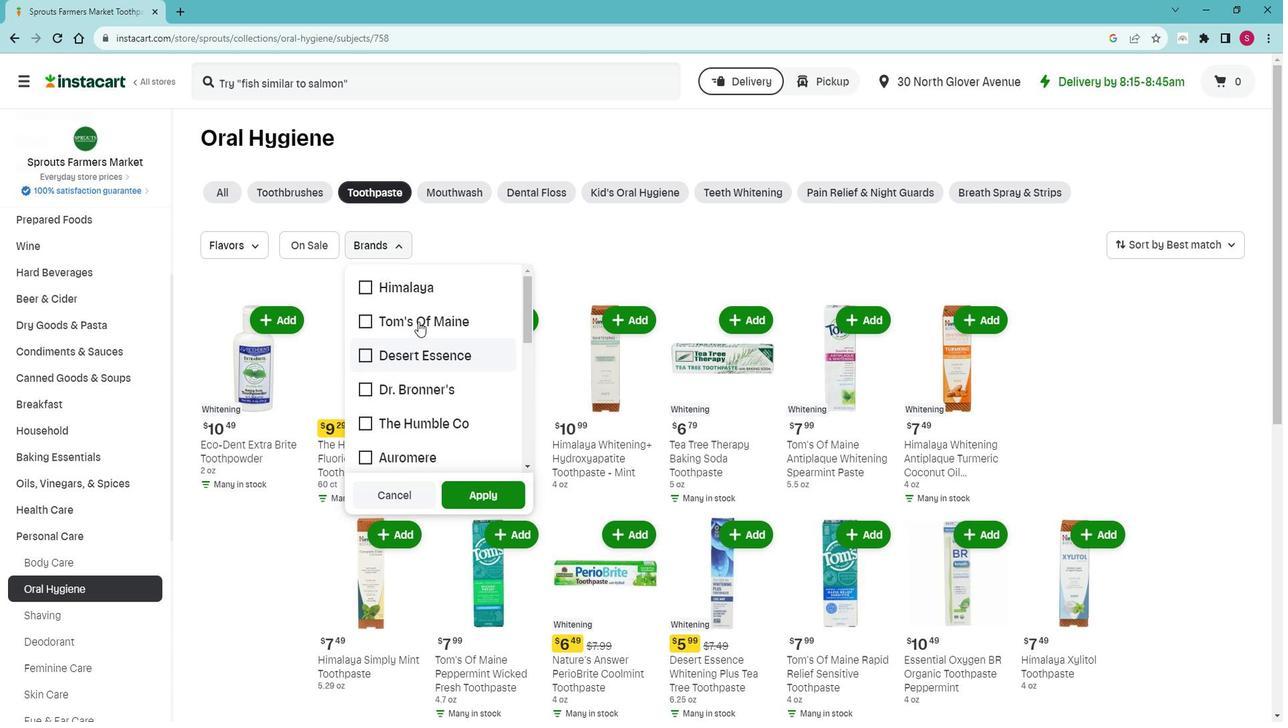 
Action: Mouse scrolled (433, 325) with delta (0, 0)
Screenshot: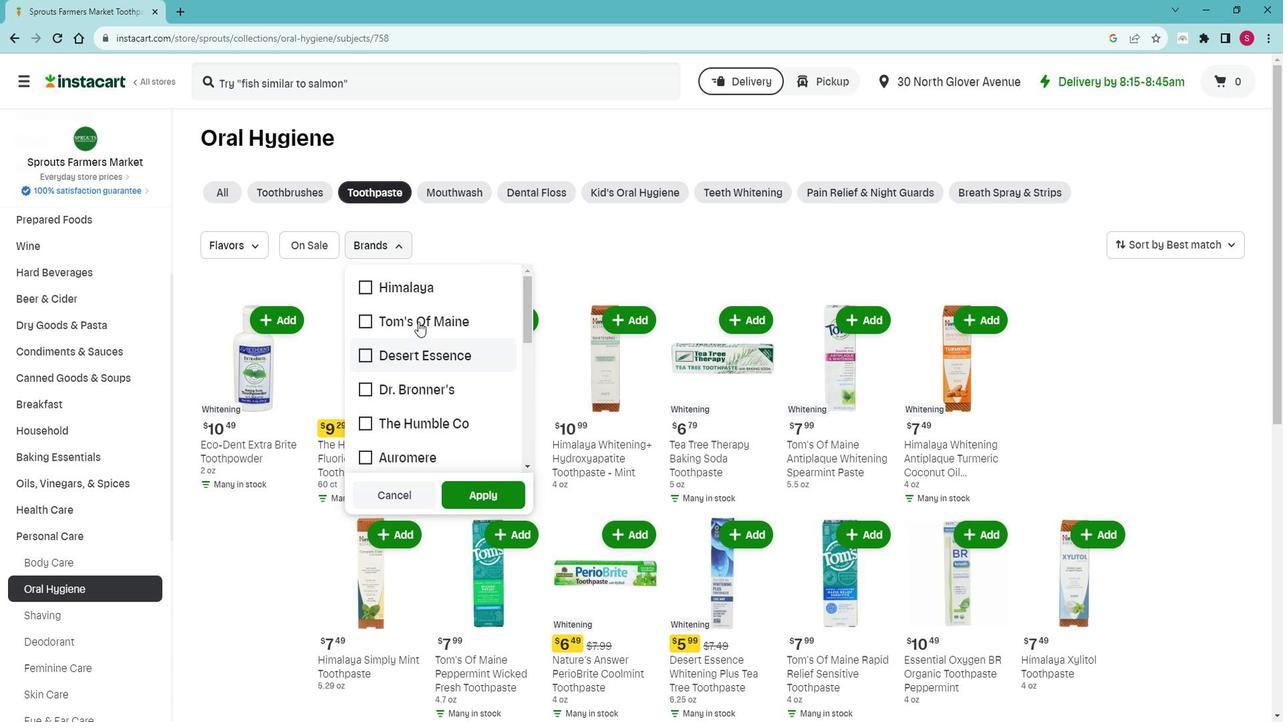 
